 Task: Search for accommodations in Ponce, Puerto Rico, for 2 guests from June 9 to June 17. Set the price range between ₹7000 and ₹12000, select 1 bedroom, 2 beds, and 1 bathroom. Choose 'House' and 'Flat' as property types, enable 'Self check-in', and select 'English' as the host language.
Action: Mouse pressed left at (418, 84)
Screenshot: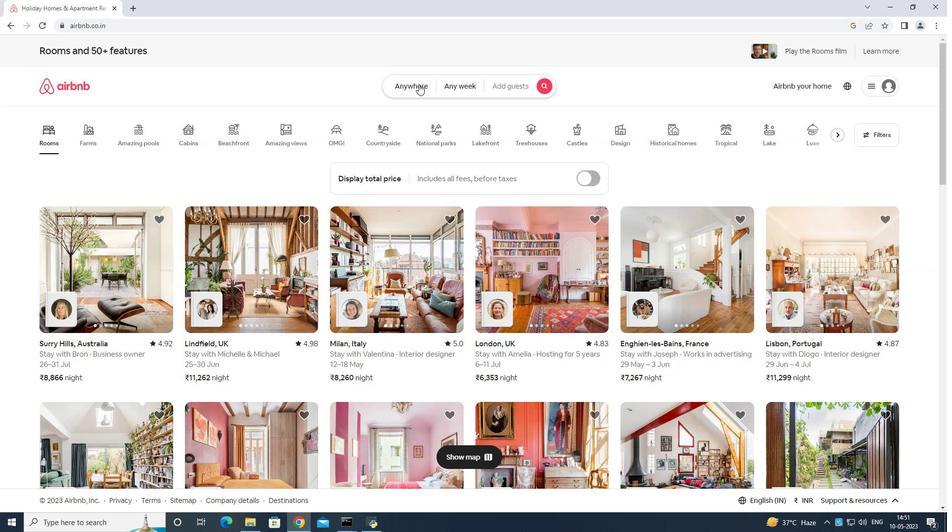 
Action: Mouse moved to (386, 122)
Screenshot: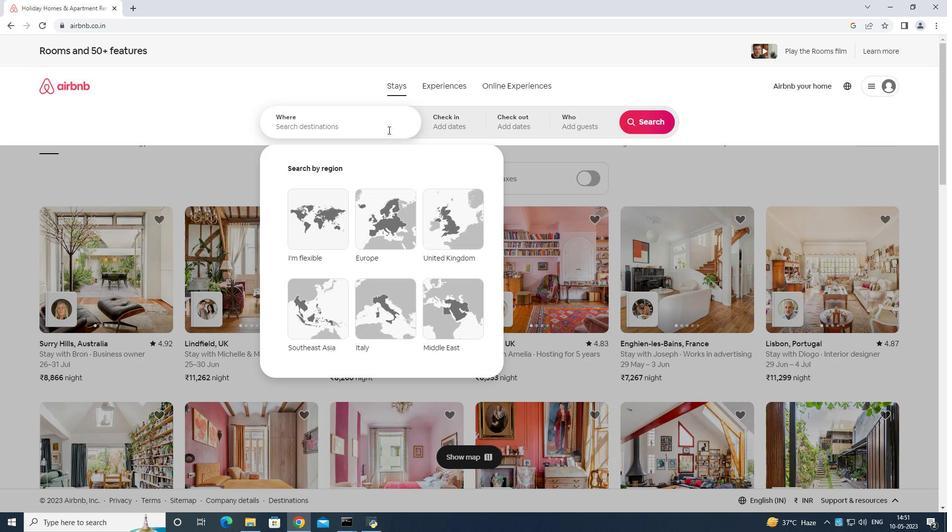 
Action: Mouse pressed left at (386, 122)
Screenshot: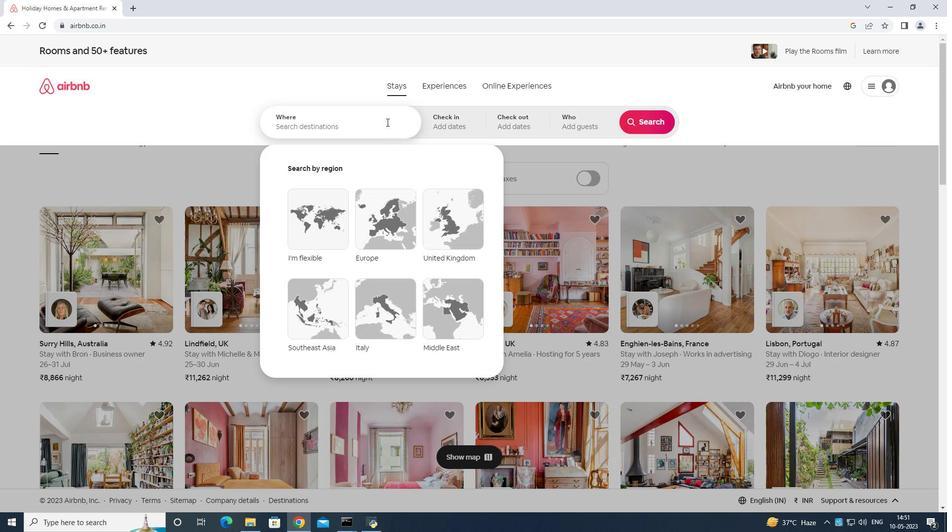 
Action: Mouse moved to (383, 115)
Screenshot: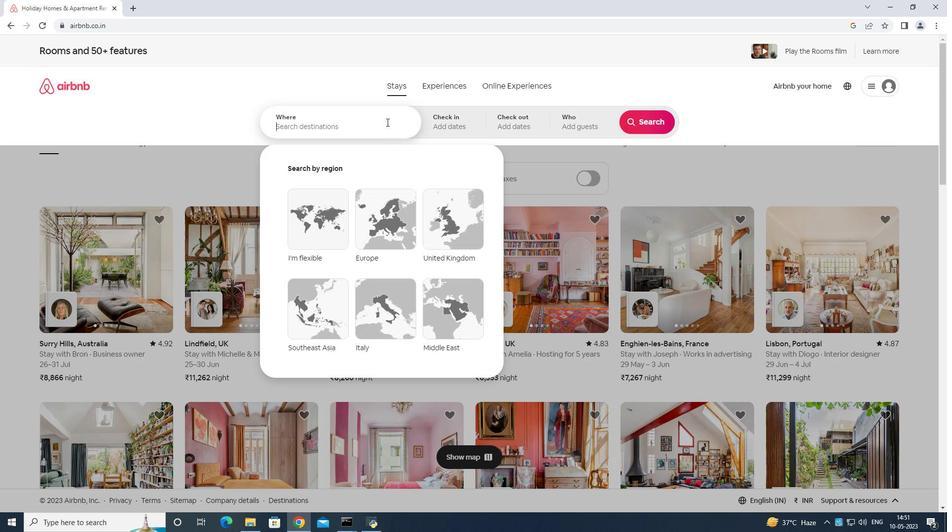 
Action: Key pressed <Key.shift>c<Key.backspace>ponce<Key.space>puerto<Key.space>rico<Key.enter>
Screenshot: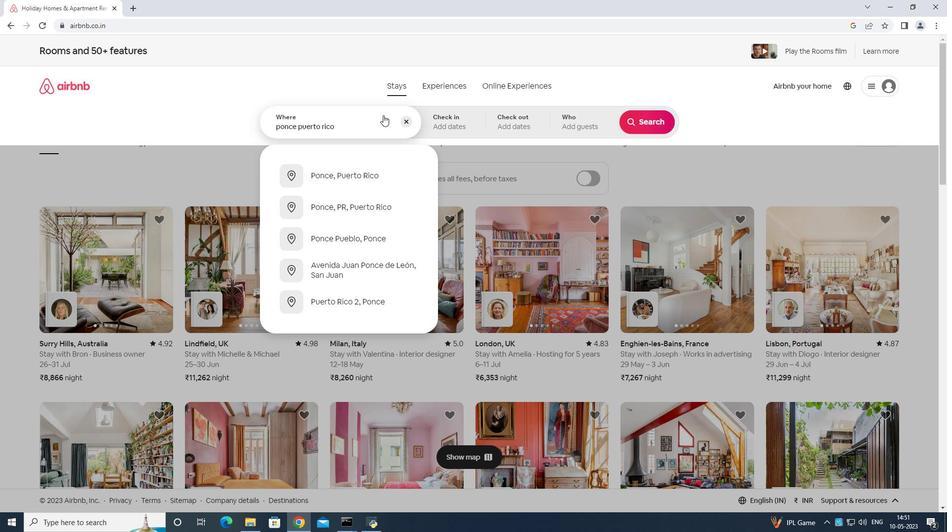 
Action: Mouse moved to (612, 265)
Screenshot: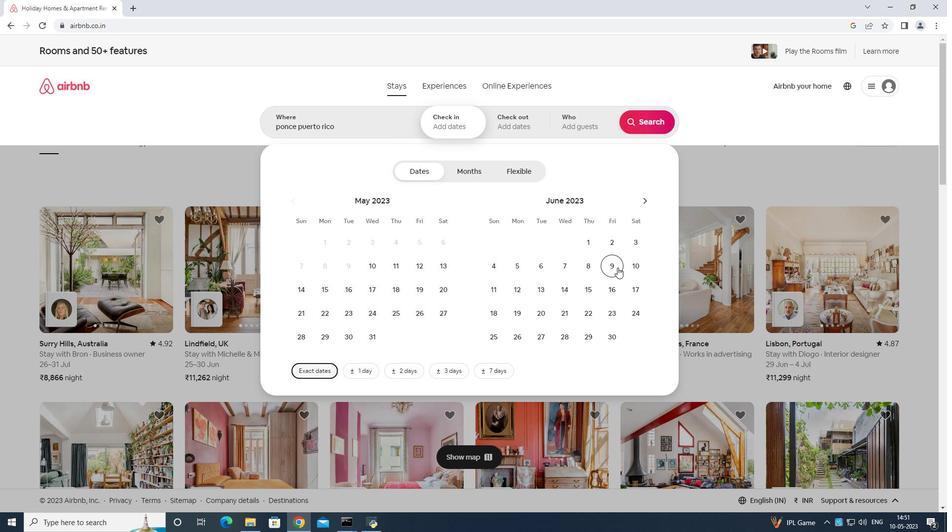 
Action: Mouse pressed left at (612, 265)
Screenshot: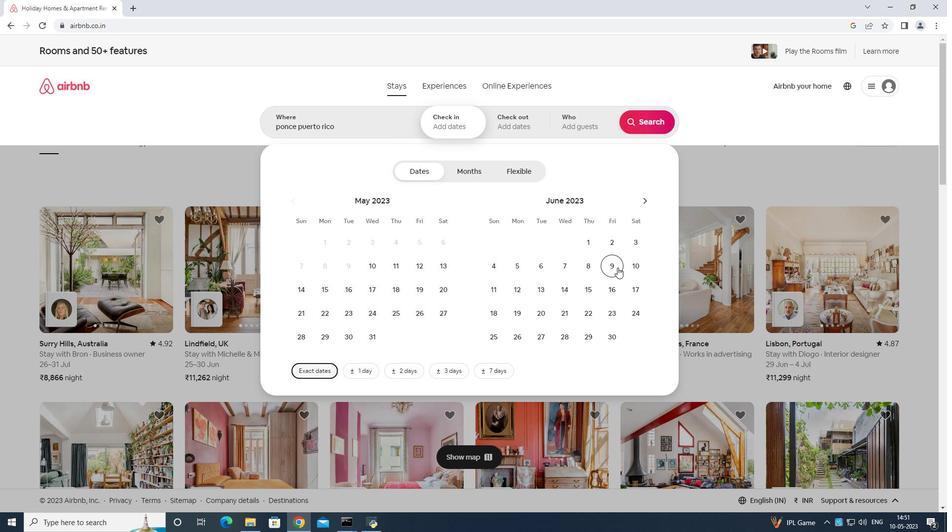 
Action: Mouse moved to (633, 282)
Screenshot: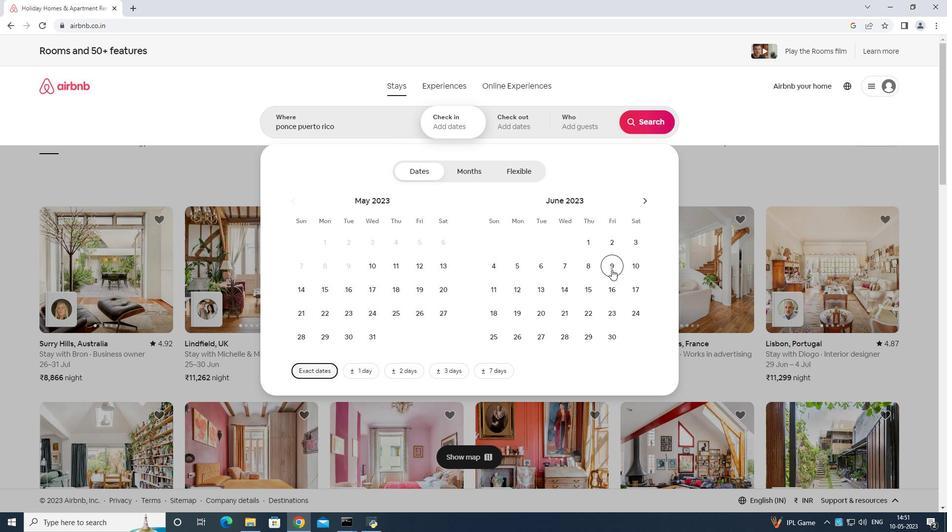 
Action: Mouse pressed left at (633, 282)
Screenshot: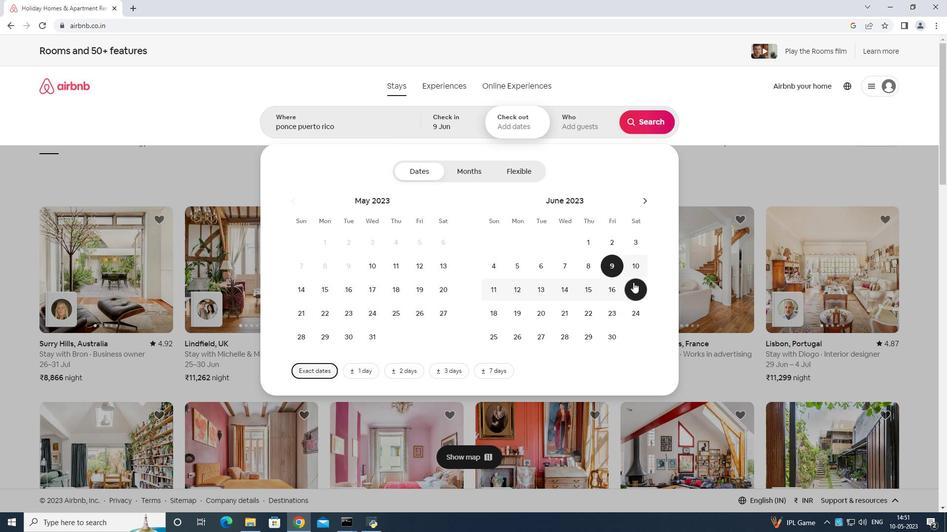 
Action: Mouse moved to (581, 122)
Screenshot: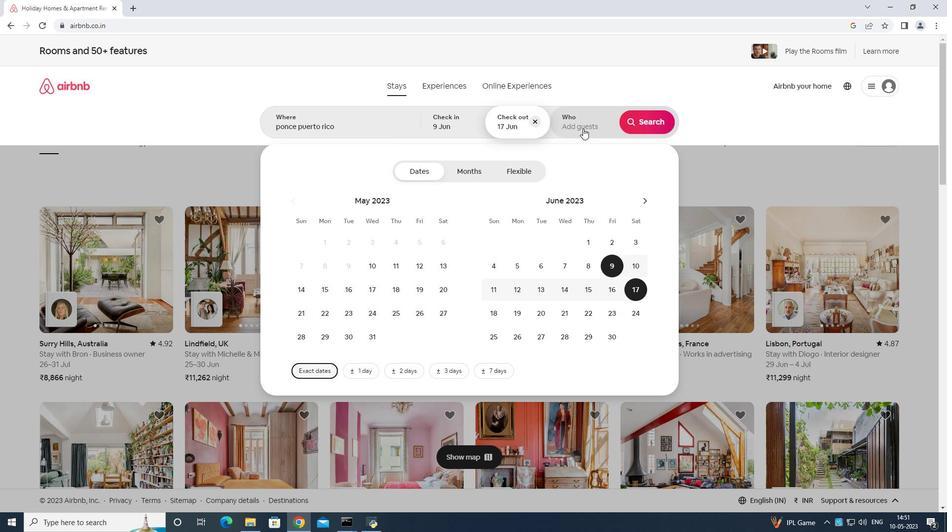 
Action: Mouse pressed left at (581, 122)
Screenshot: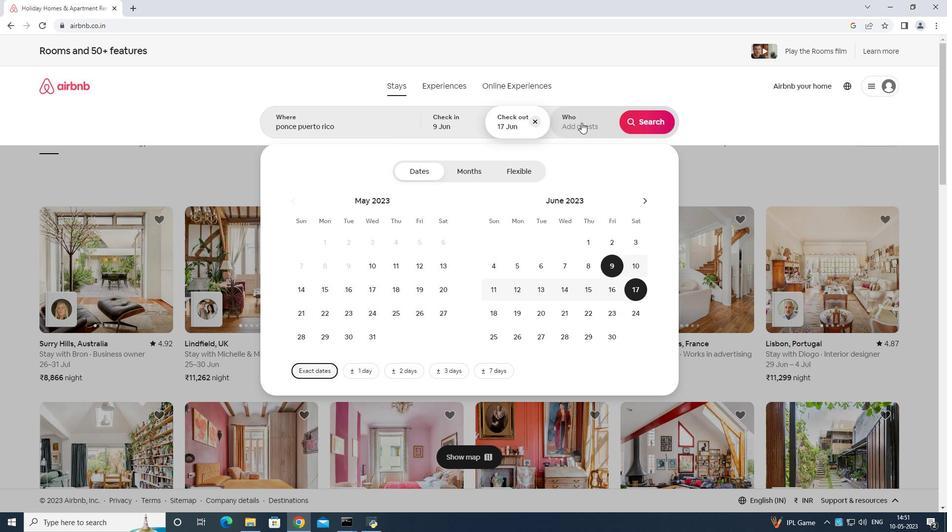 
Action: Mouse moved to (647, 175)
Screenshot: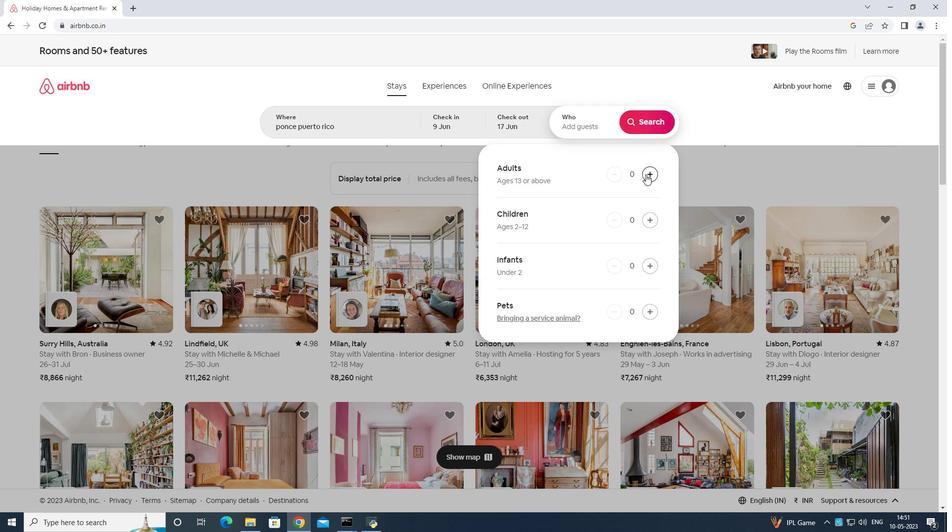 
Action: Mouse pressed left at (647, 175)
Screenshot: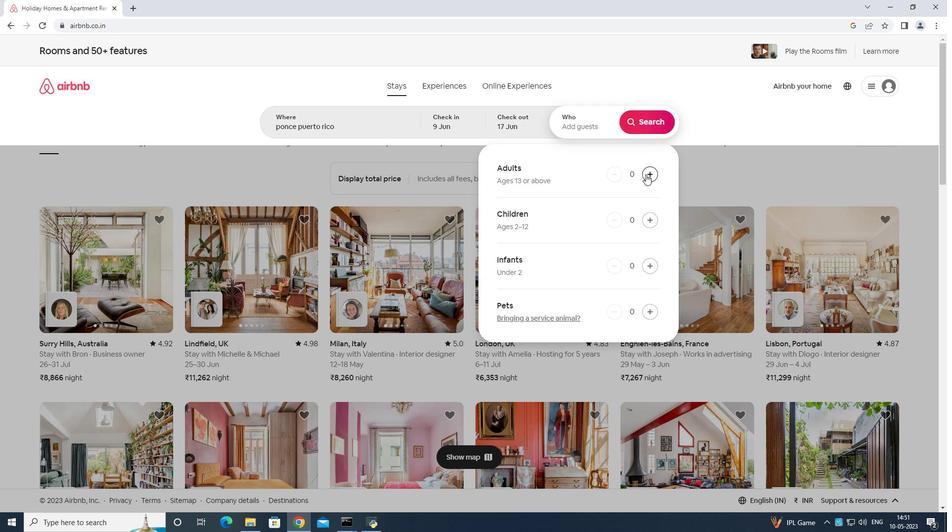 
Action: Mouse moved to (648, 175)
Screenshot: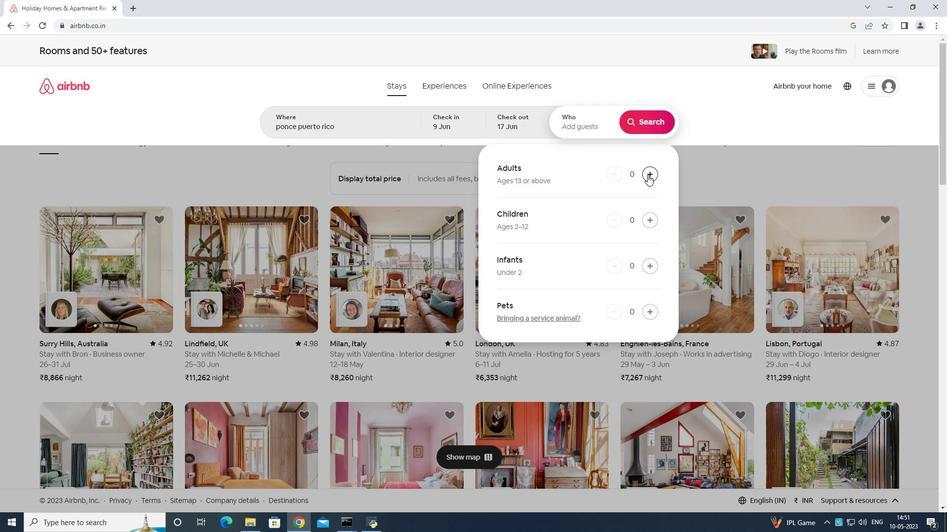 
Action: Mouse pressed left at (648, 175)
Screenshot: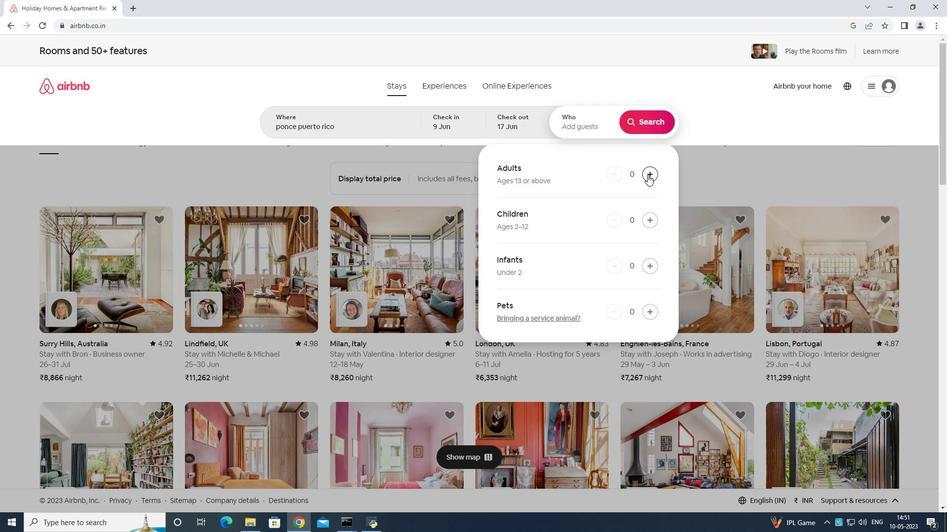 
Action: Mouse moved to (639, 117)
Screenshot: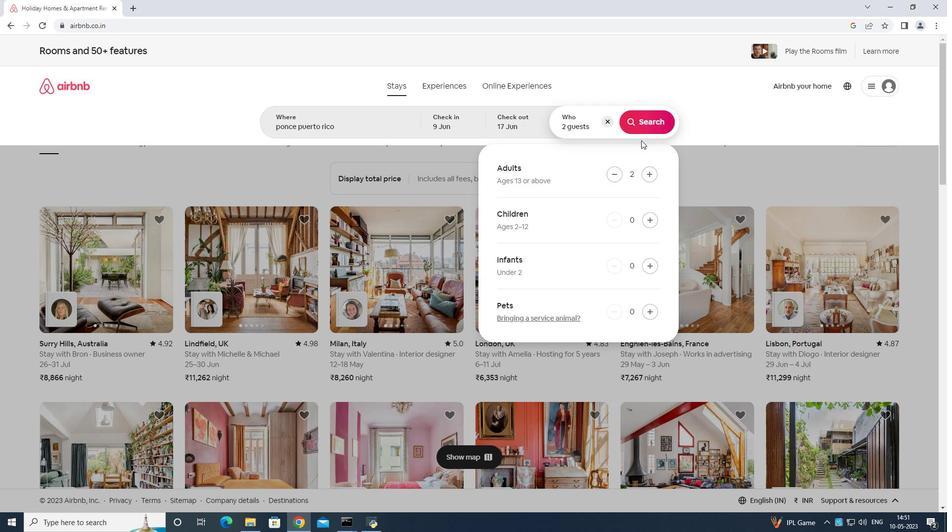 
Action: Mouse pressed left at (639, 117)
Screenshot: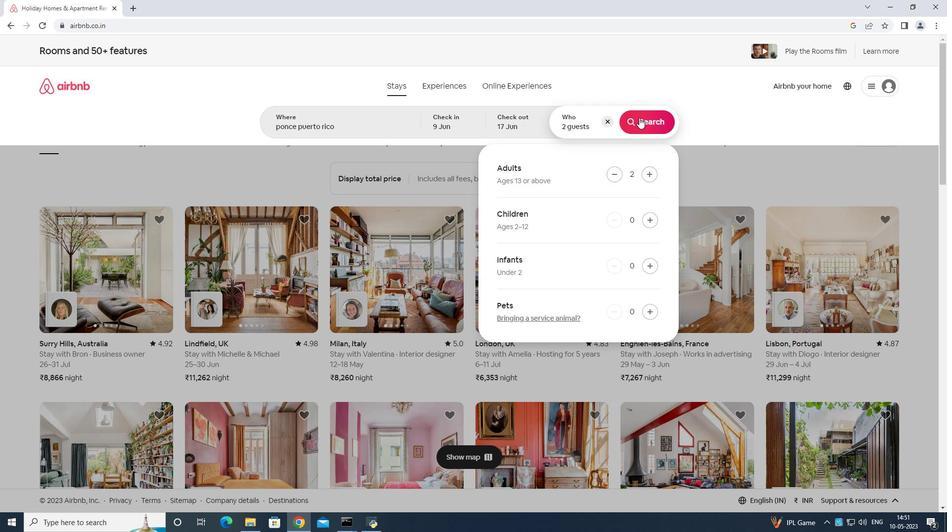 
Action: Mouse moved to (905, 89)
Screenshot: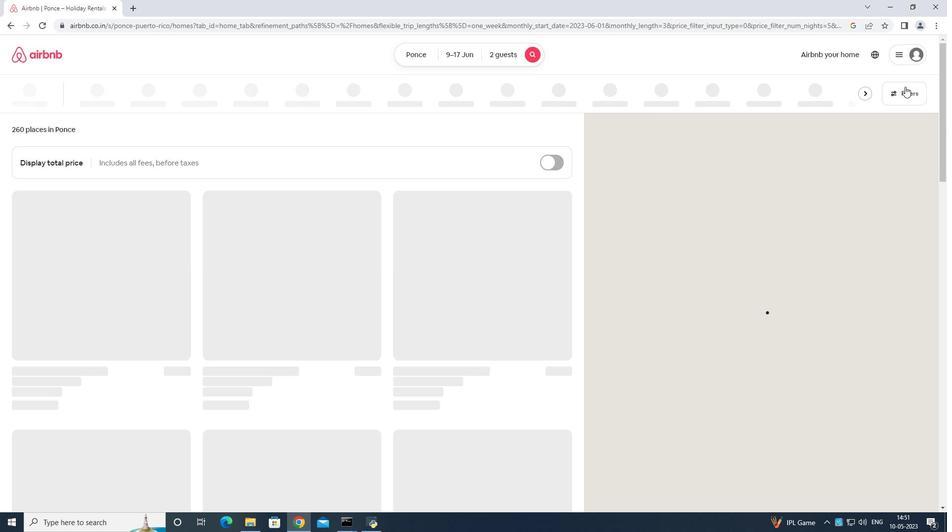 
Action: Mouse pressed left at (905, 89)
Screenshot: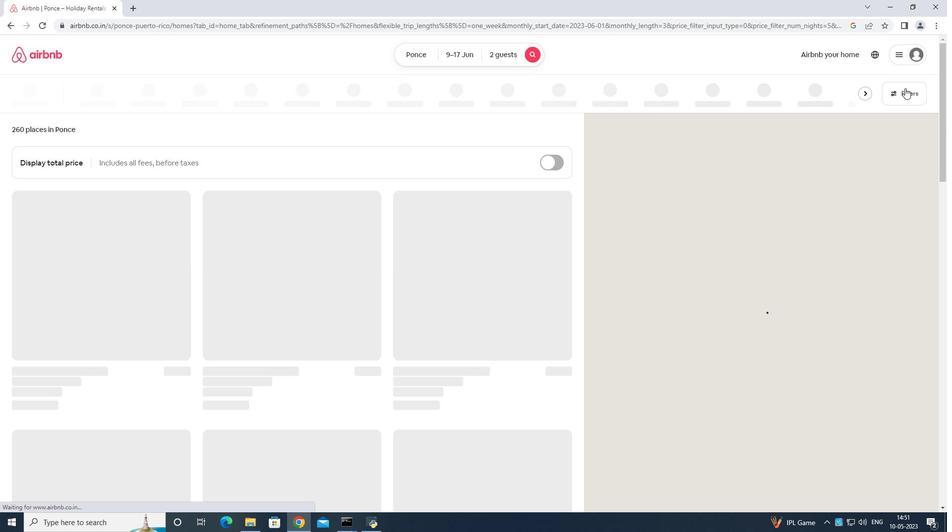 
Action: Mouse moved to (398, 335)
Screenshot: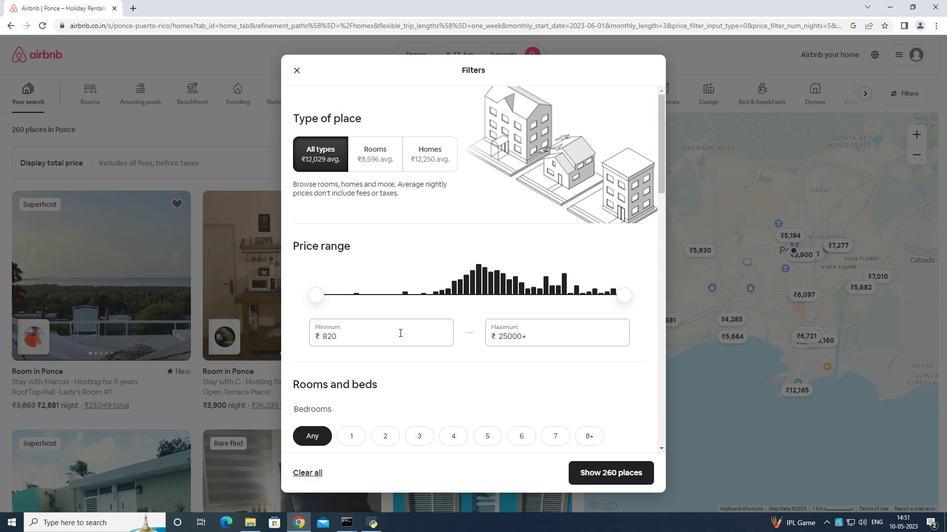 
Action: Mouse pressed left at (398, 335)
Screenshot: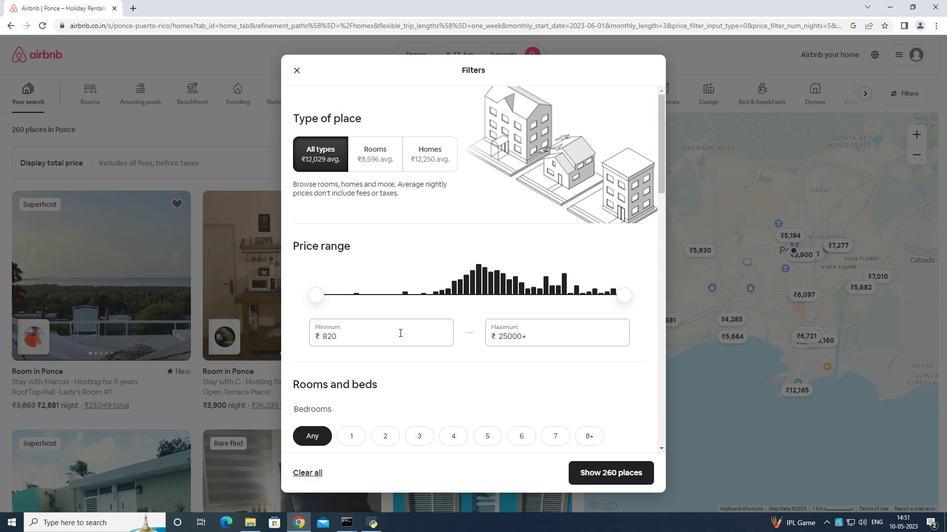 
Action: Mouse moved to (404, 328)
Screenshot: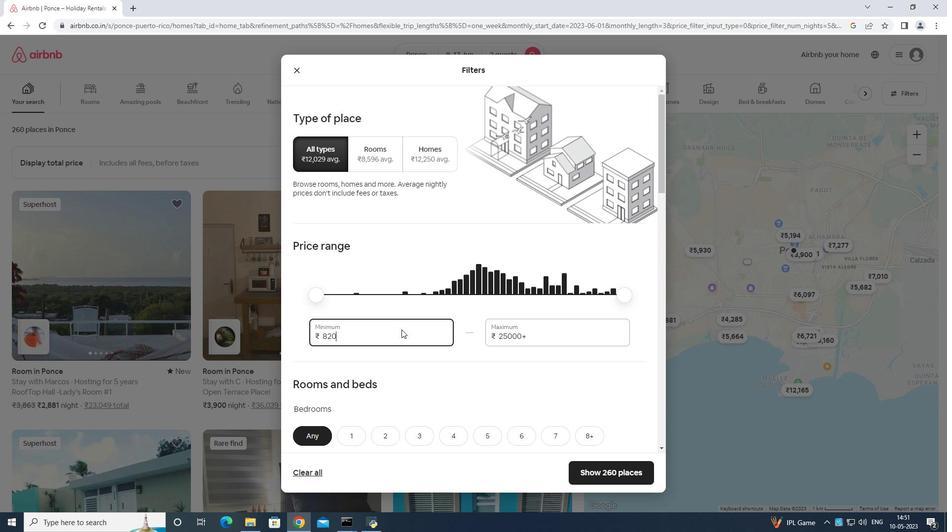 
Action: Key pressed <Key.backspace>
Screenshot: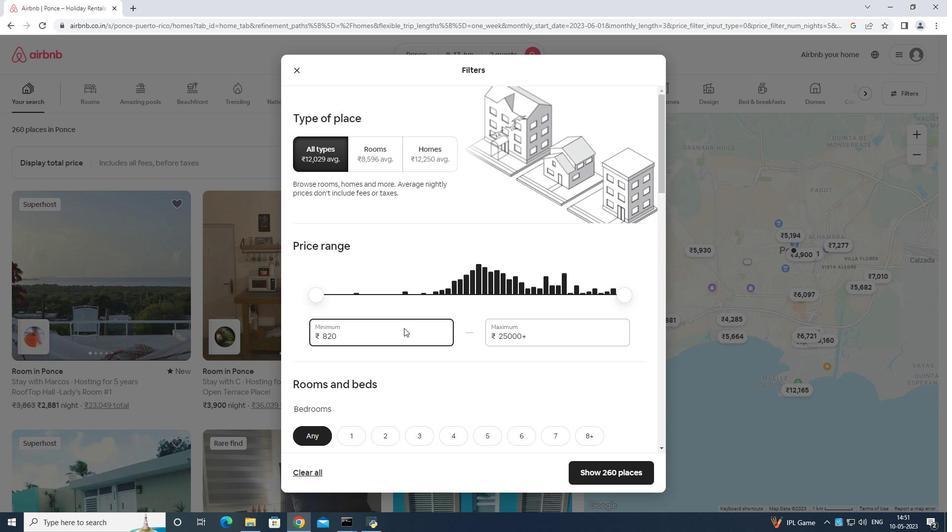 
Action: Mouse moved to (409, 322)
Screenshot: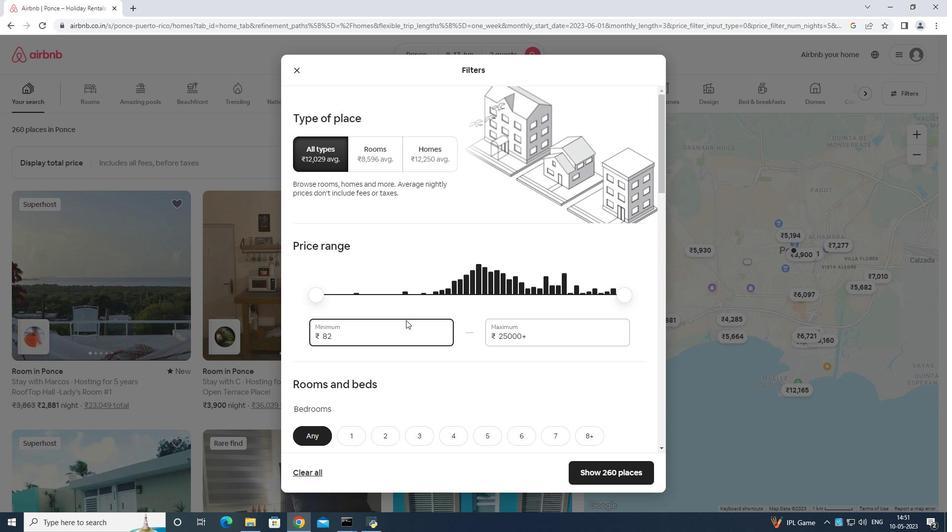 
Action: Key pressed <Key.backspace><Key.backspace><Key.backspace><Key.backspace><Key.backspace><Key.backspace>7000
Screenshot: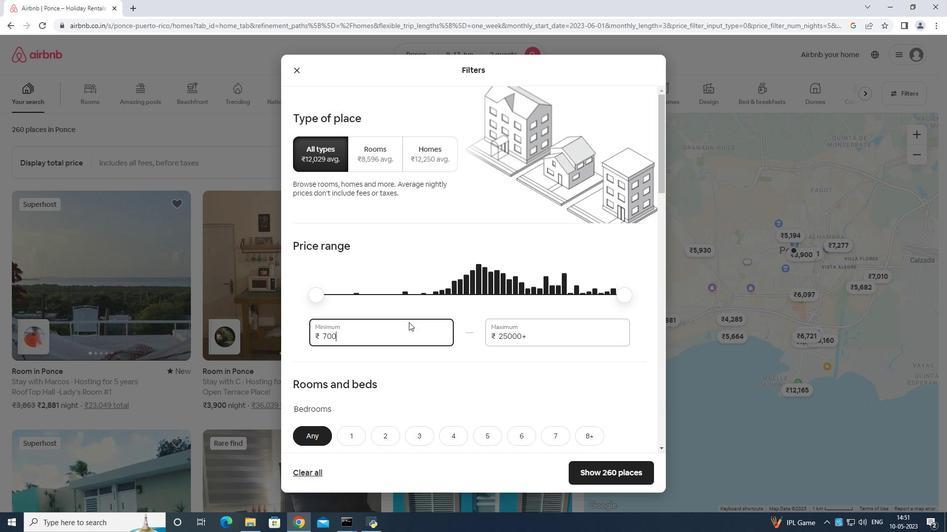 
Action: Mouse moved to (536, 341)
Screenshot: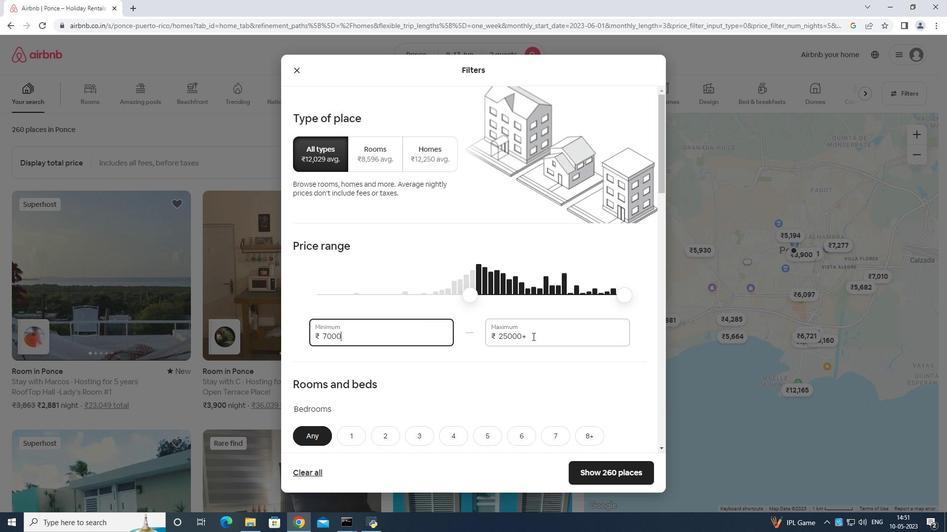 
Action: Mouse pressed left at (536, 341)
Screenshot: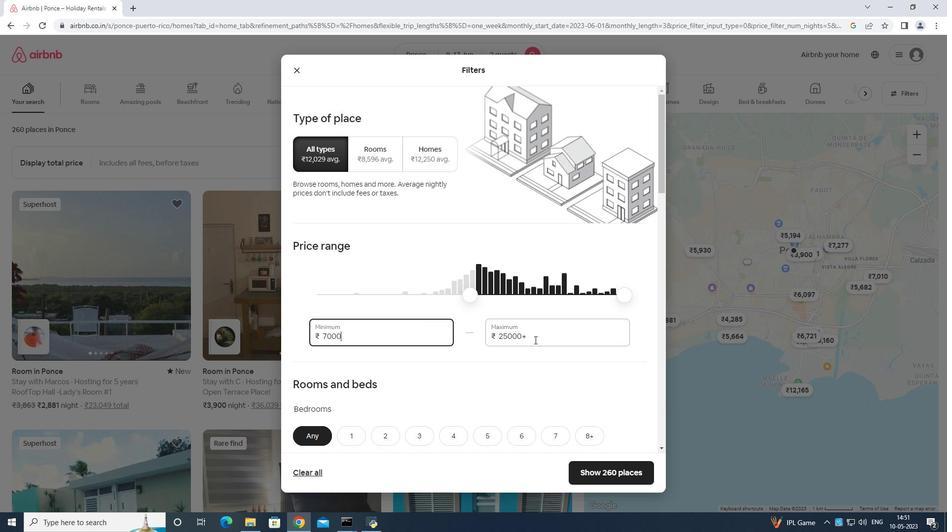 
Action: Mouse moved to (523, 323)
Screenshot: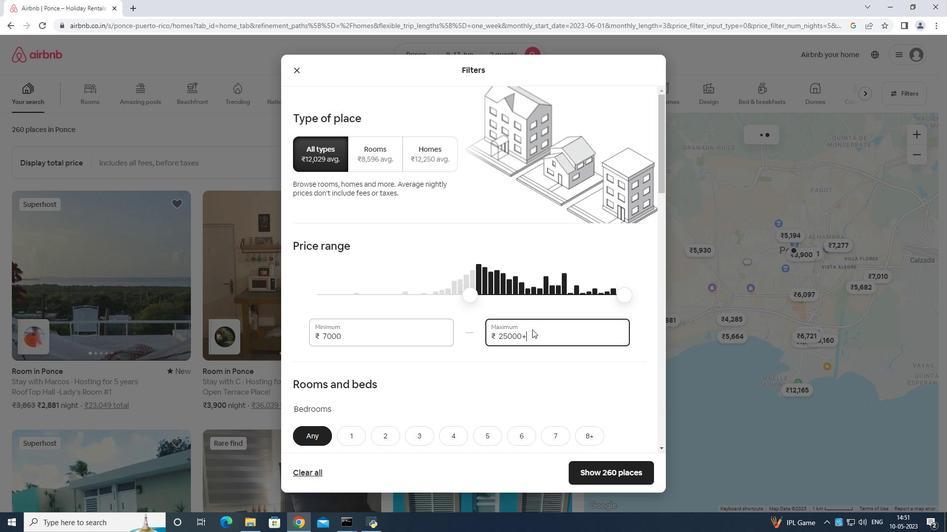 
Action: Key pressed <Key.backspace>
Screenshot: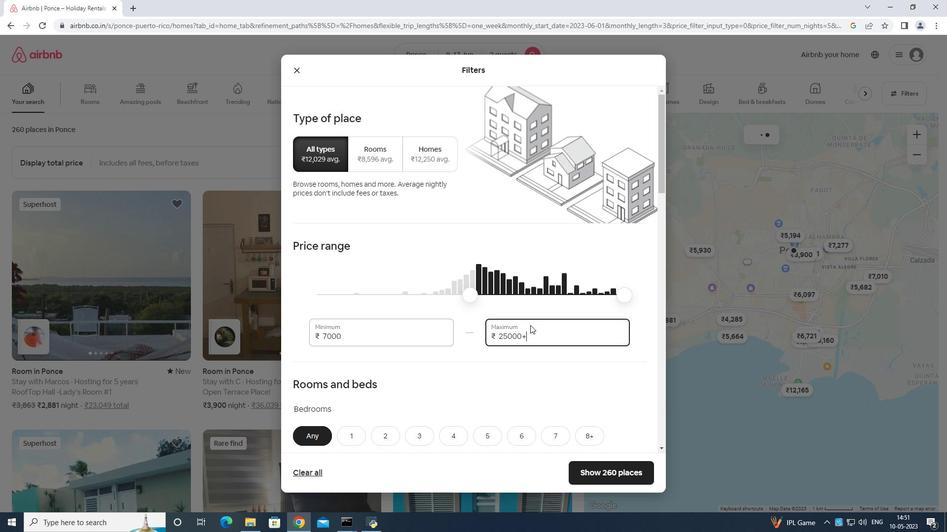 
Action: Mouse moved to (521, 321)
Screenshot: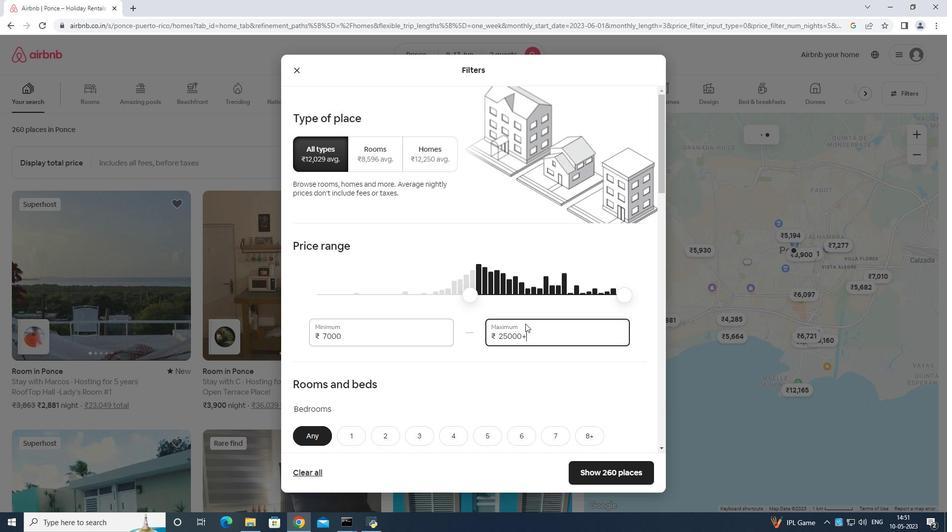 
Action: Key pressed <Key.backspace><Key.backspace><Key.backspace><Key.backspace><Key.backspace><Key.backspace><Key.backspace><Key.backspace><Key.backspace><Key.backspace><Key.backspace><Key.backspace>12000
Screenshot: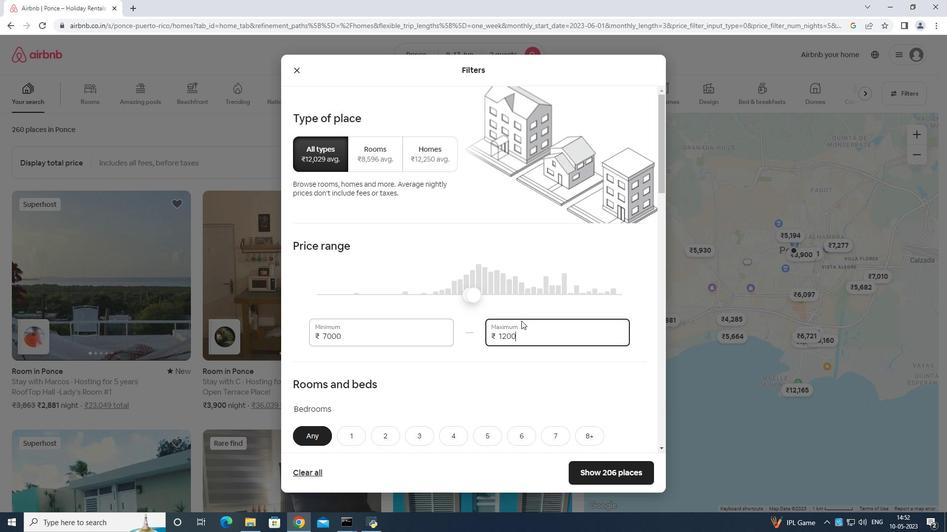 
Action: Mouse moved to (485, 326)
Screenshot: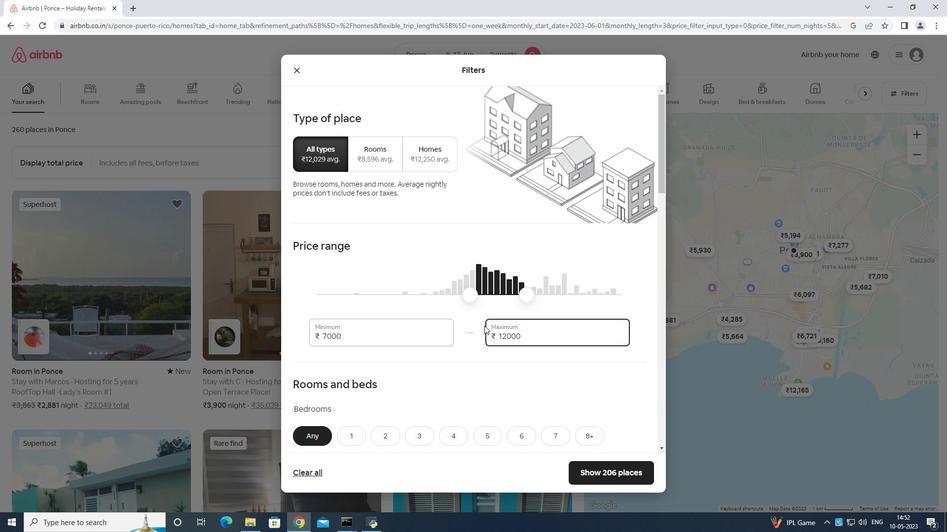 
Action: Mouse scrolled (485, 326) with delta (0, 0)
Screenshot: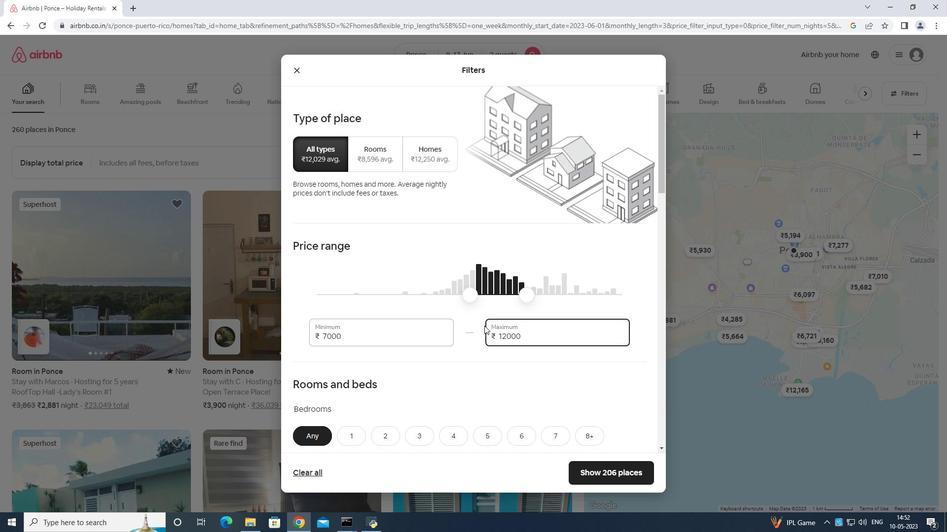 
Action: Mouse moved to (485, 328)
Screenshot: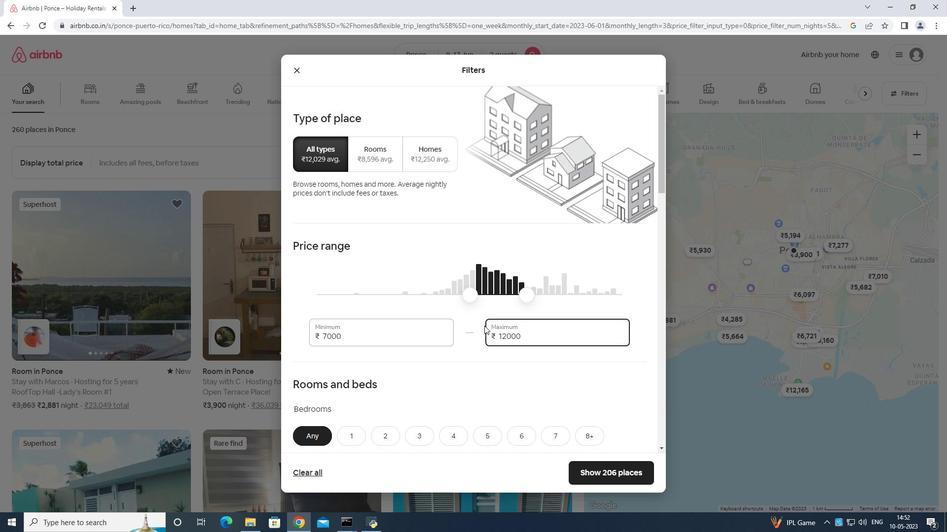 
Action: Mouse scrolled (485, 327) with delta (0, 0)
Screenshot: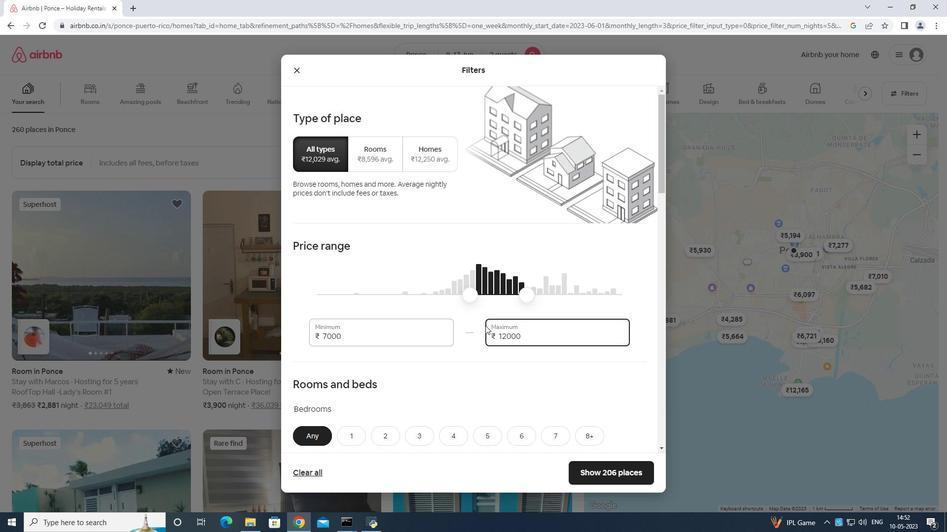 
Action: Mouse moved to (486, 328)
Screenshot: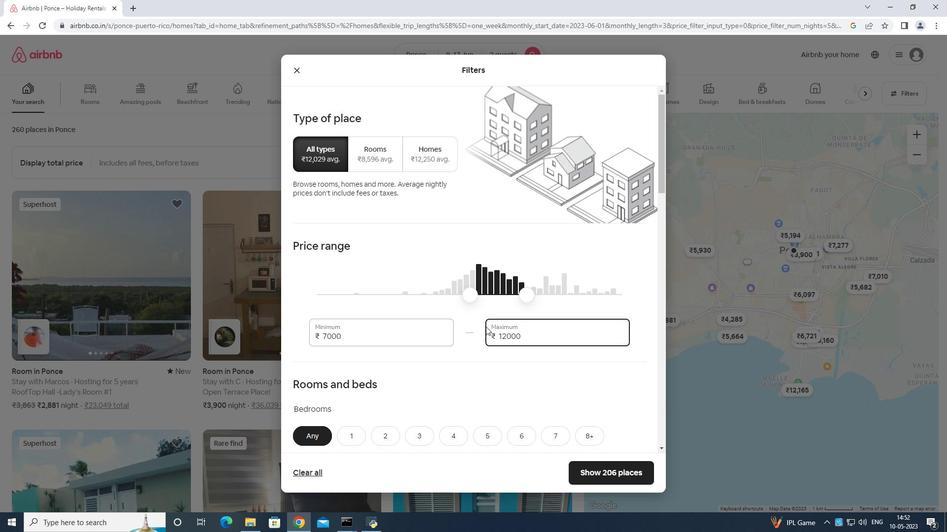 
Action: Mouse scrolled (486, 328) with delta (0, 0)
Screenshot: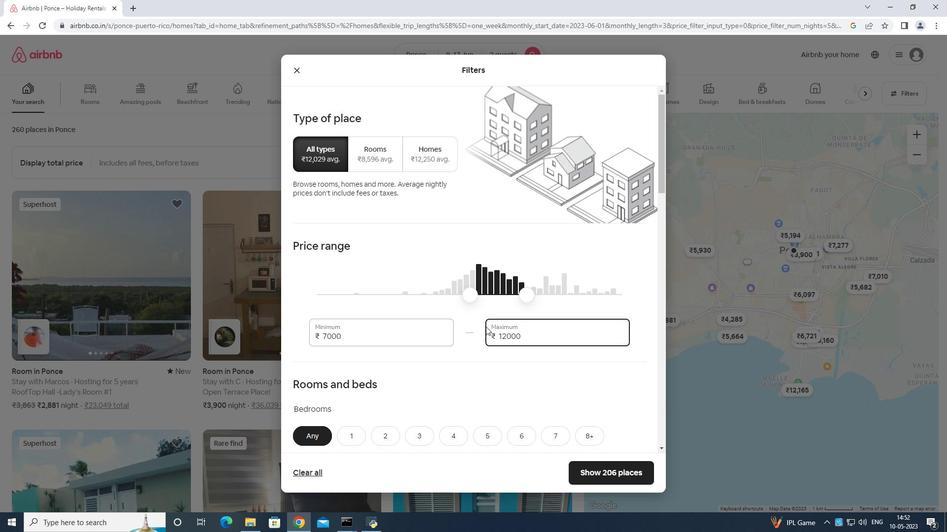 
Action: Mouse moved to (351, 281)
Screenshot: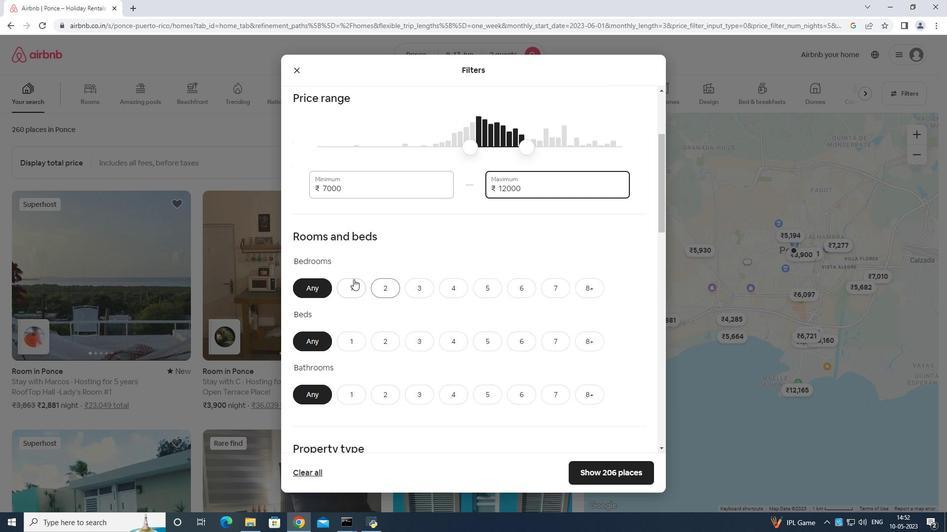 
Action: Mouse pressed left at (351, 281)
Screenshot: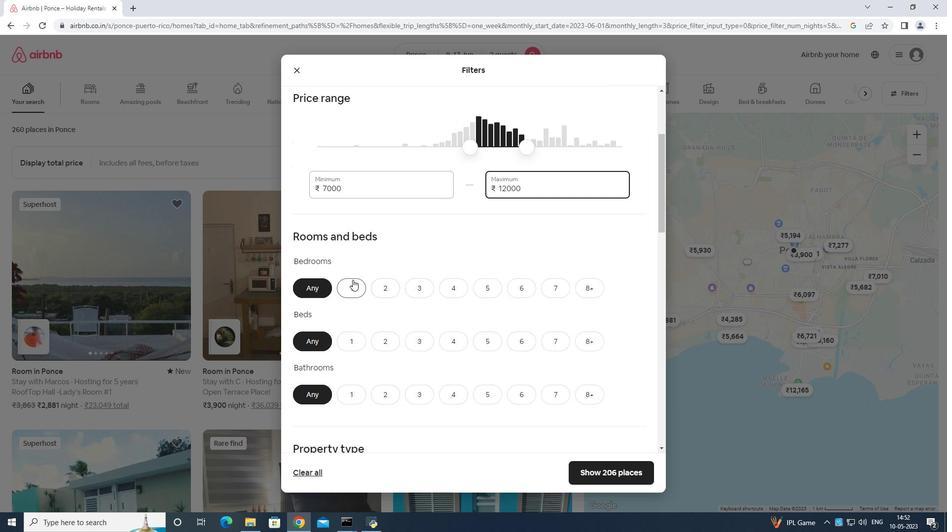
Action: Mouse moved to (392, 340)
Screenshot: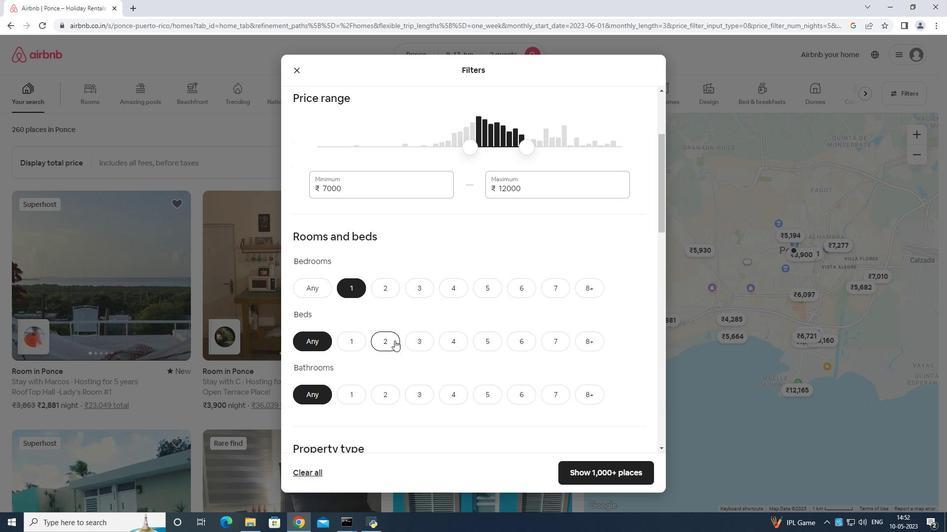 
Action: Mouse pressed left at (392, 340)
Screenshot: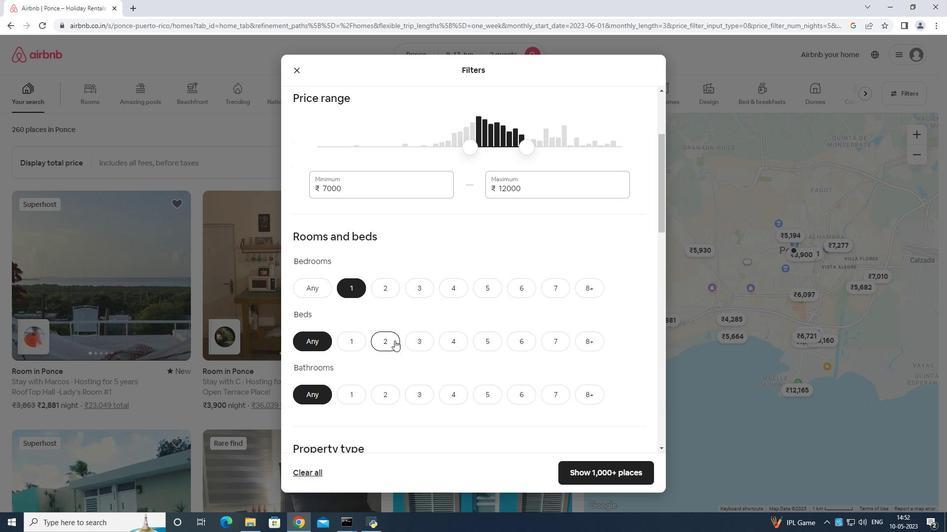 
Action: Mouse moved to (350, 392)
Screenshot: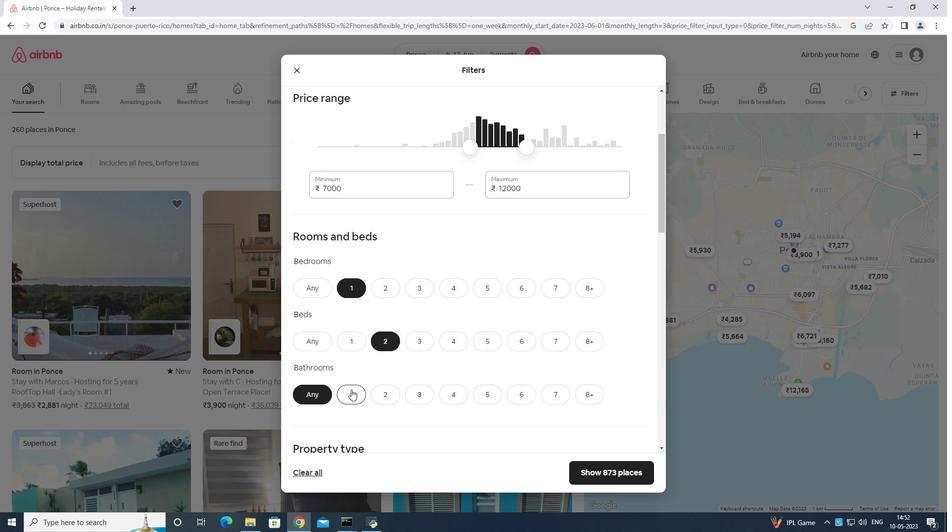 
Action: Mouse pressed left at (350, 392)
Screenshot: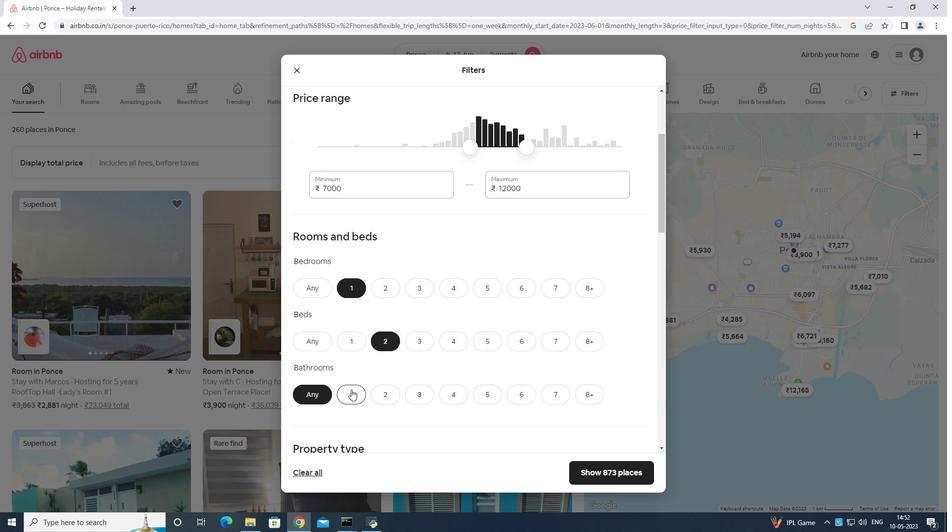 
Action: Mouse moved to (369, 385)
Screenshot: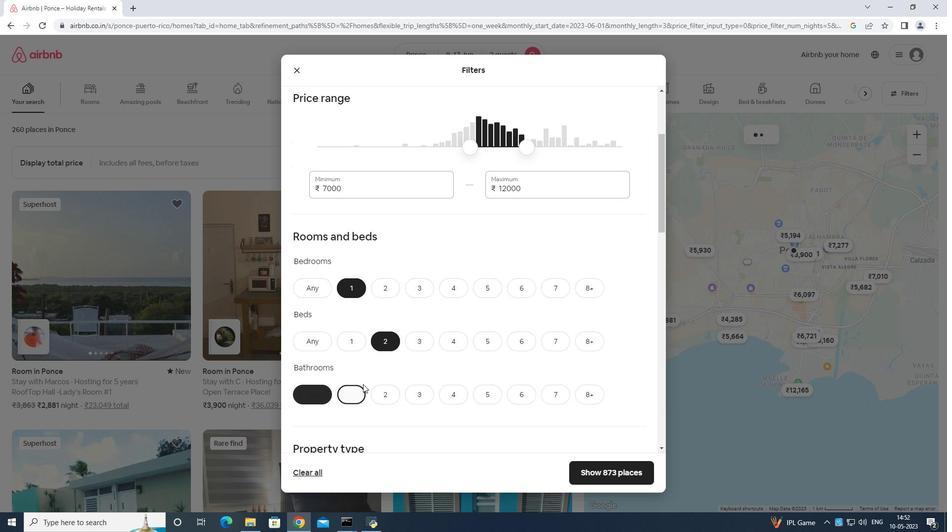 
Action: Mouse scrolled (367, 385) with delta (0, 0)
Screenshot: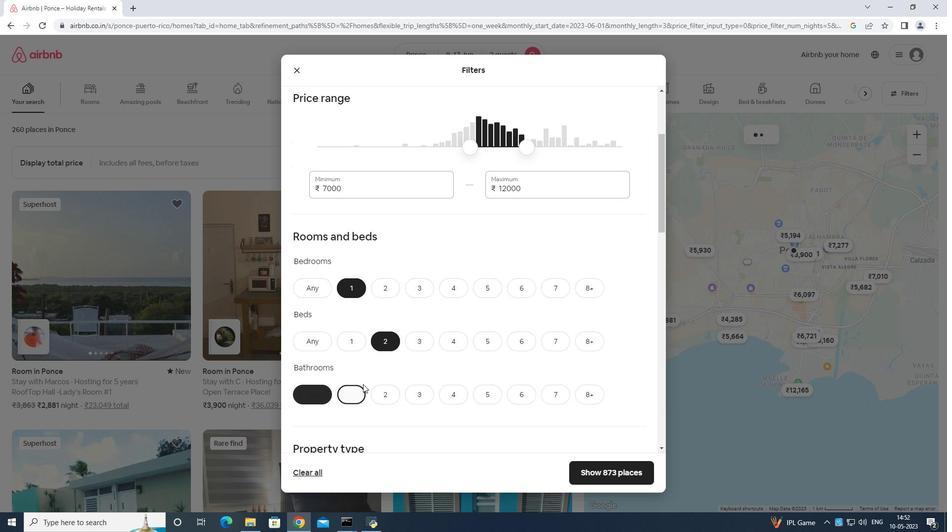 
Action: Mouse moved to (371, 387)
Screenshot: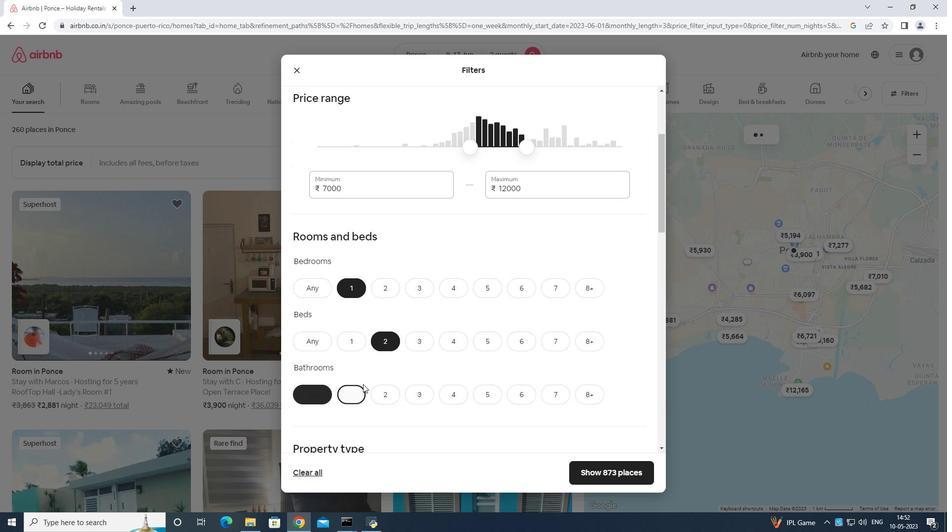 
Action: Mouse scrolled (371, 386) with delta (0, 0)
Screenshot: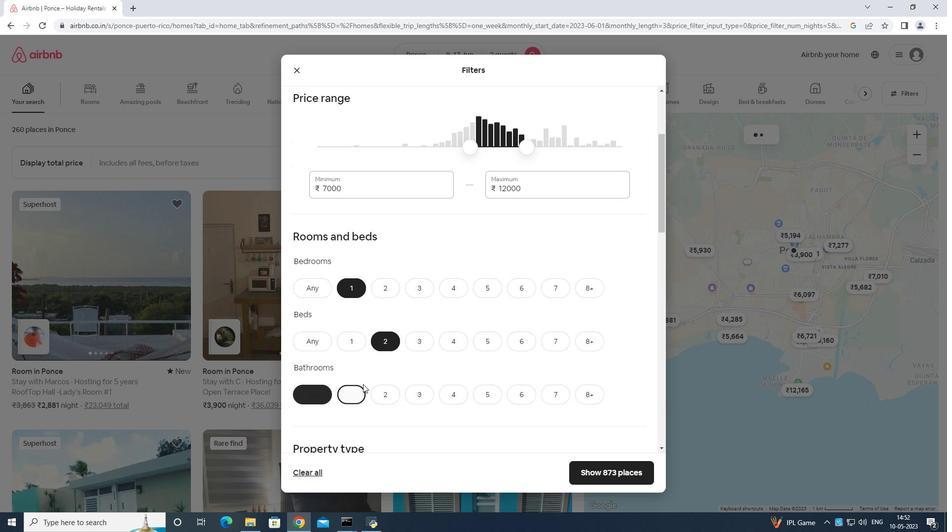 
Action: Mouse moved to (372, 387)
Screenshot: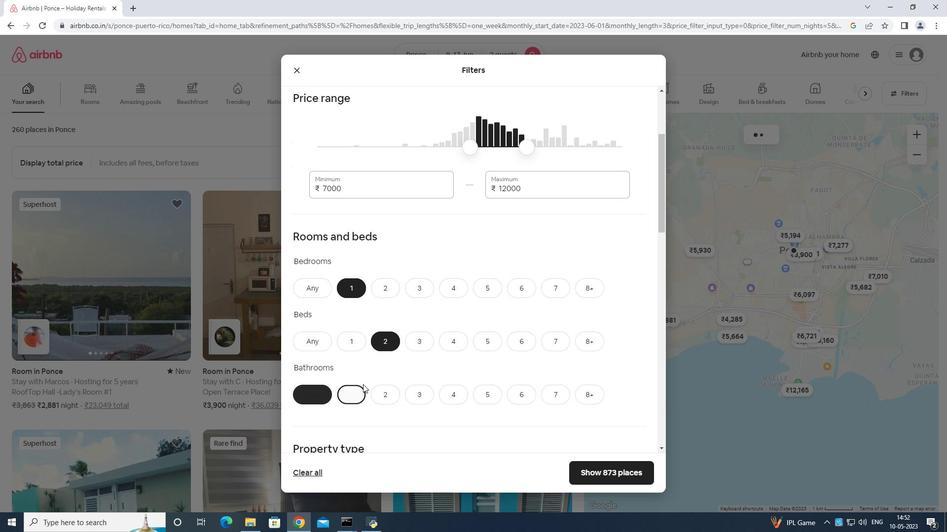 
Action: Mouse scrolled (372, 386) with delta (0, 0)
Screenshot: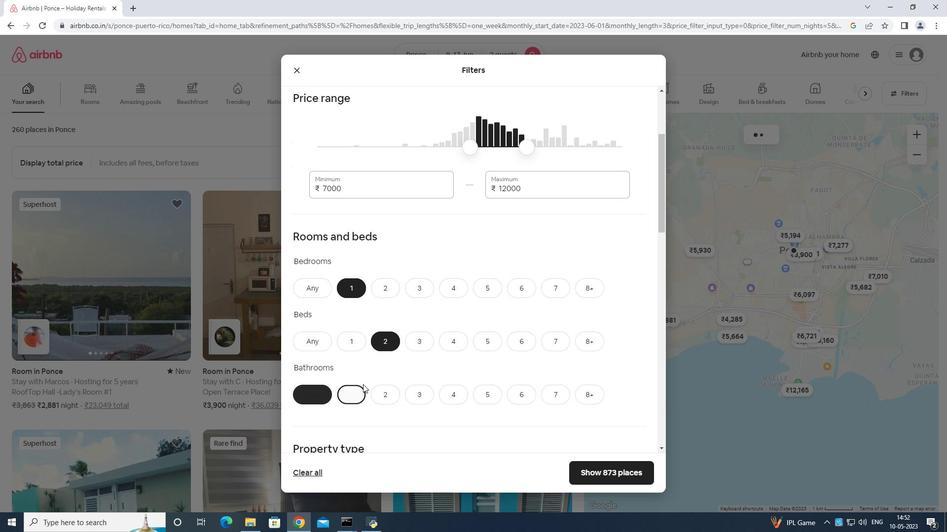 
Action: Mouse moved to (375, 387)
Screenshot: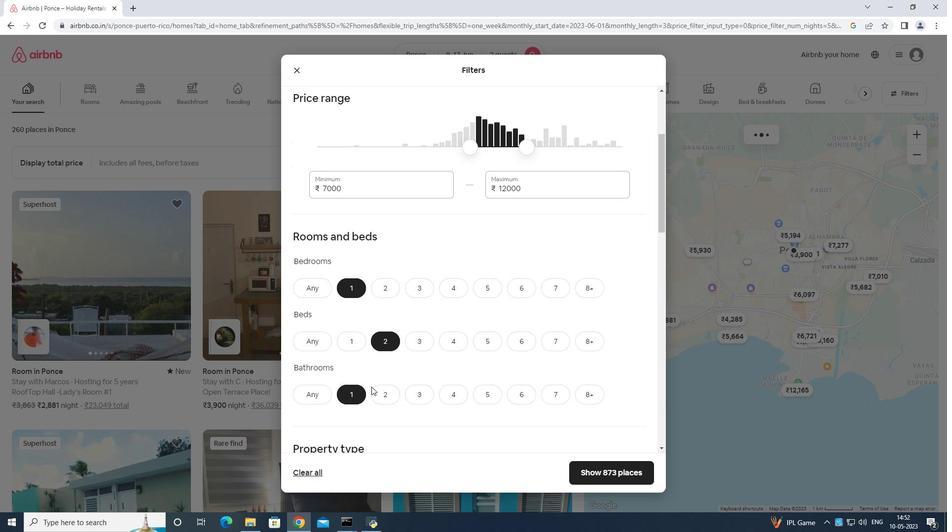 
Action: Mouse scrolled (374, 386) with delta (0, 0)
Screenshot: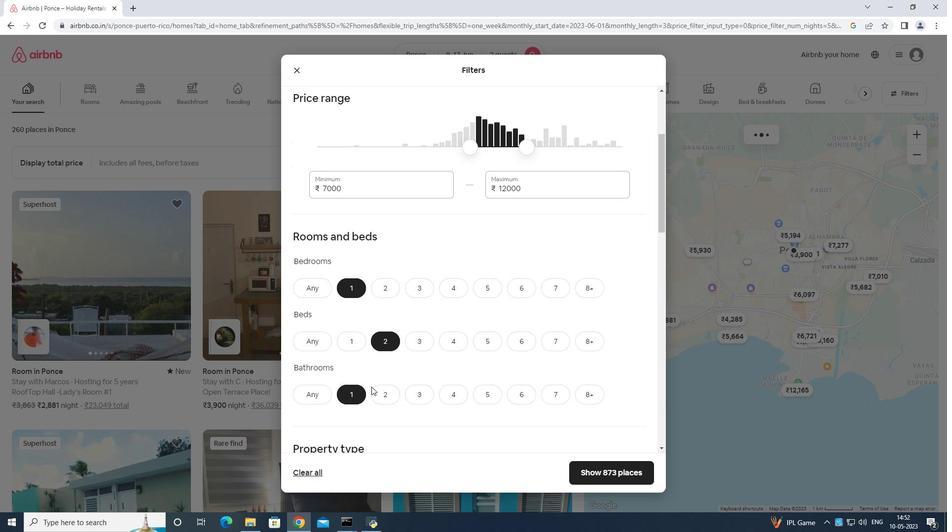 
Action: Mouse moved to (309, 289)
Screenshot: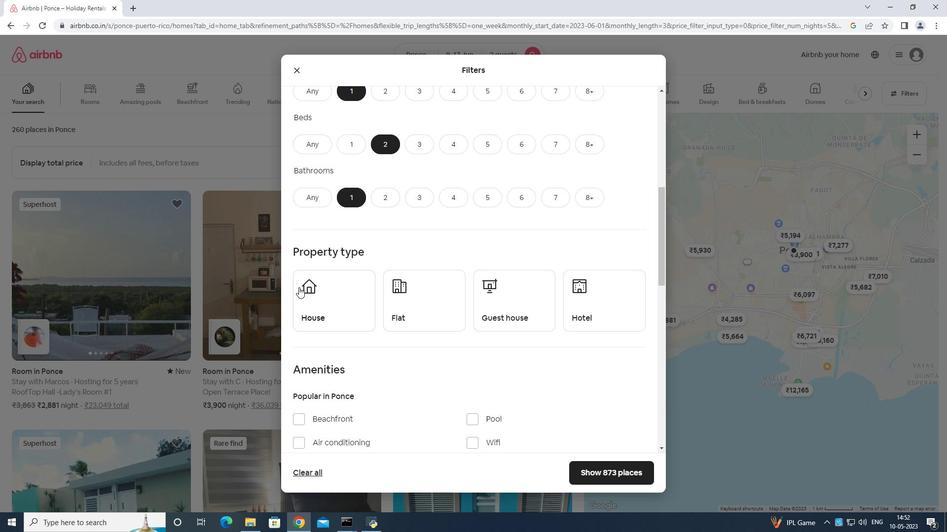 
Action: Mouse pressed left at (309, 289)
Screenshot: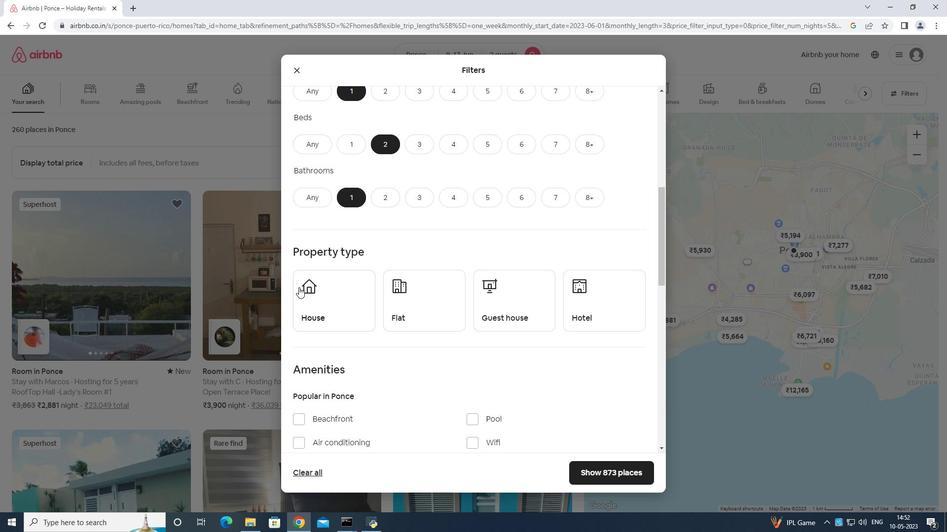 
Action: Mouse moved to (415, 313)
Screenshot: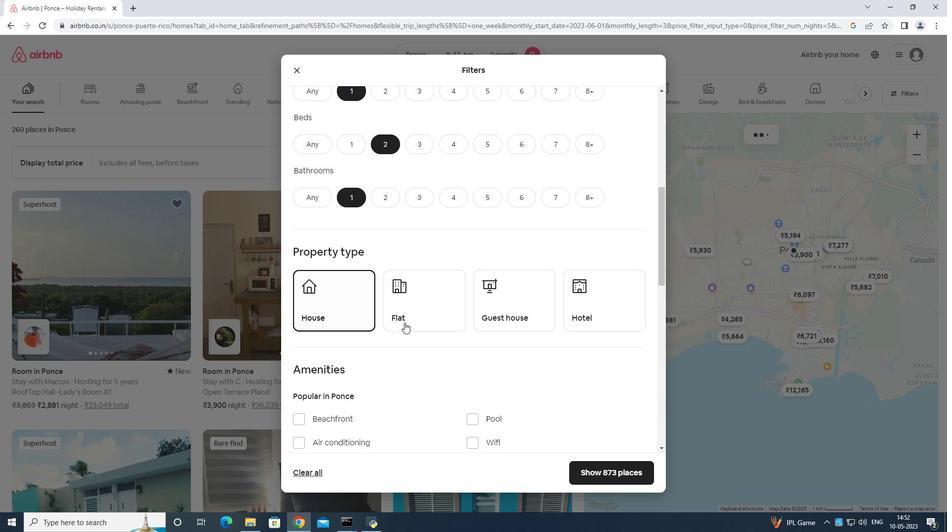 
Action: Mouse pressed left at (415, 313)
Screenshot: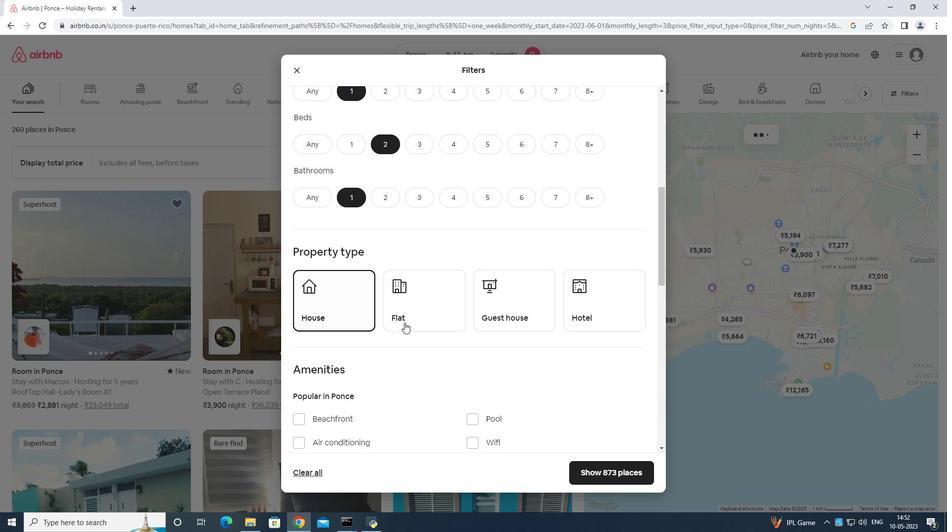 
Action: Mouse moved to (519, 311)
Screenshot: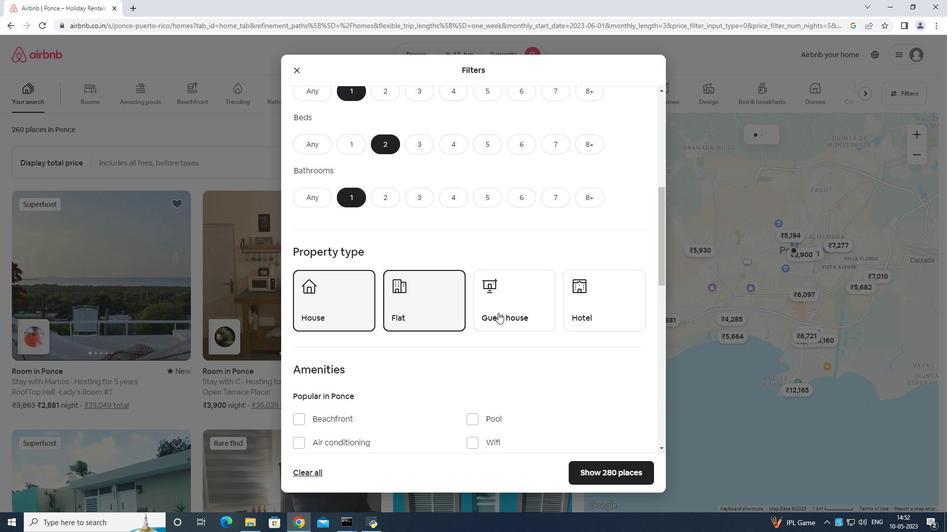 
Action: Mouse pressed left at (519, 311)
Screenshot: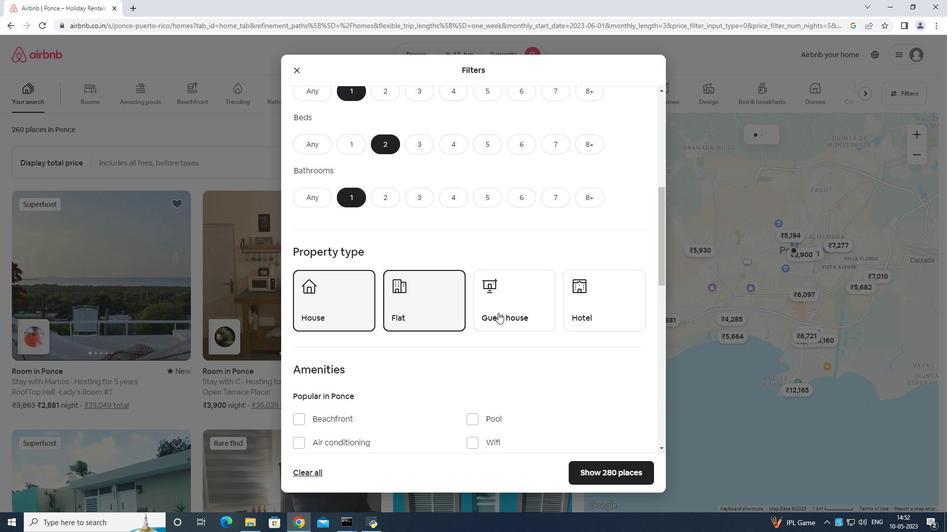 
Action: Mouse moved to (516, 306)
Screenshot: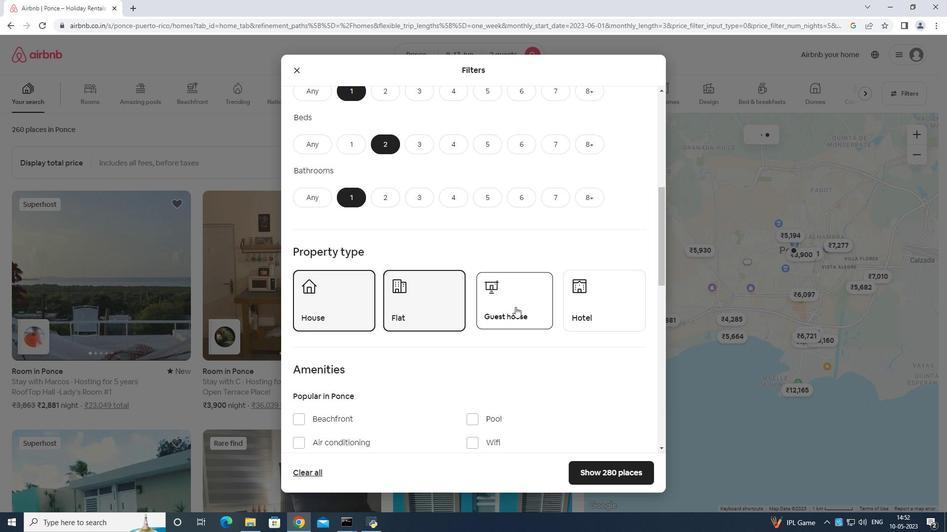 
Action: Mouse scrolled (516, 305) with delta (0, 0)
Screenshot: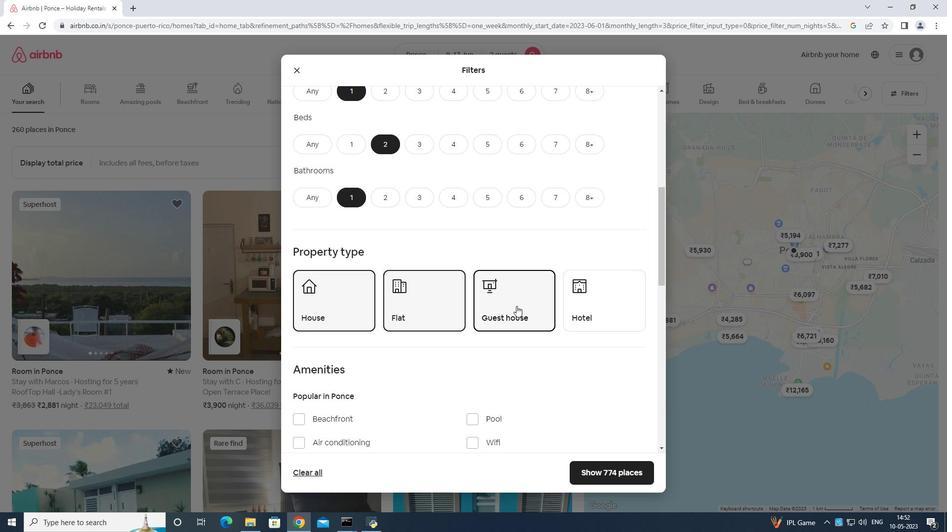 
Action: Mouse scrolled (516, 305) with delta (0, 0)
Screenshot: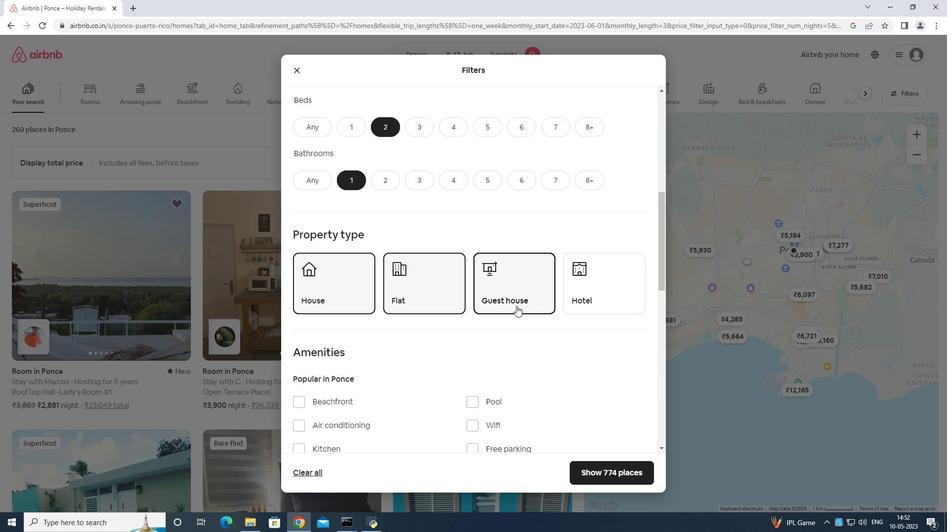 
Action: Mouse scrolled (516, 305) with delta (0, 0)
Screenshot: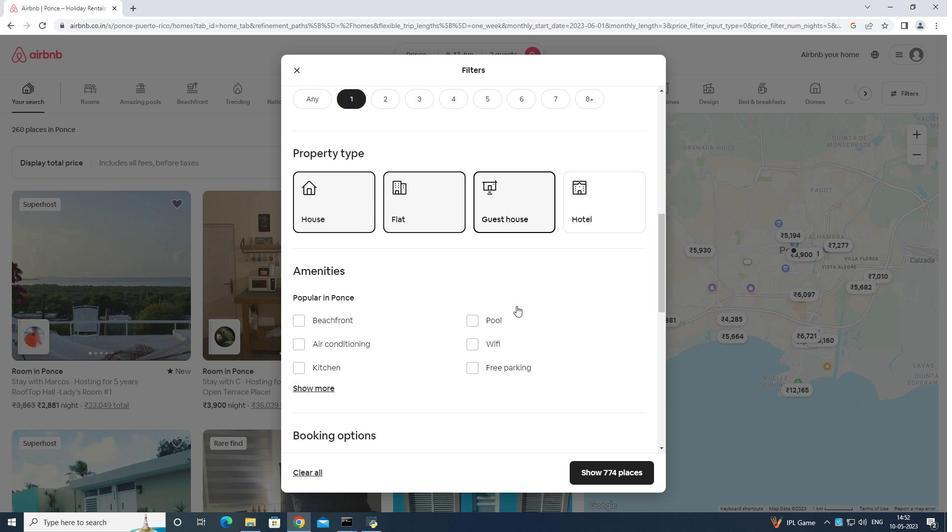 
Action: Mouse scrolled (516, 305) with delta (0, 0)
Screenshot: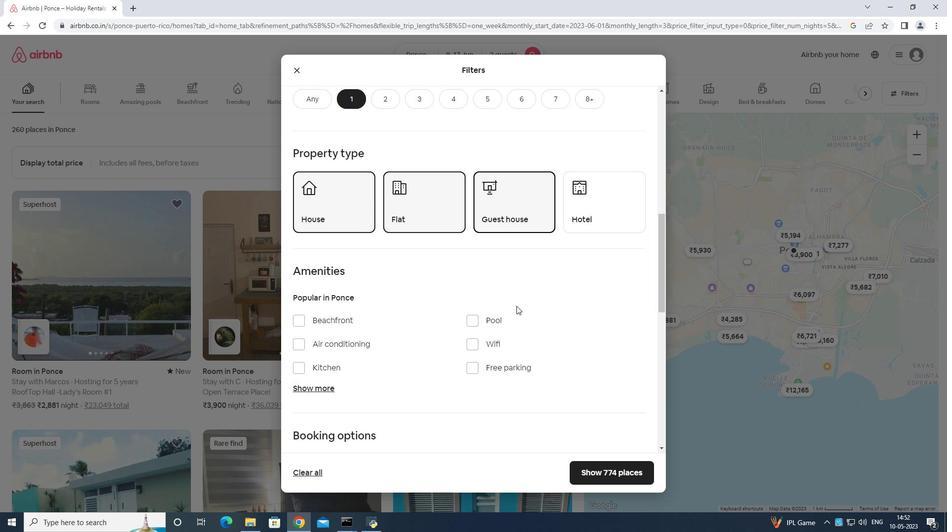 
Action: Mouse moved to (516, 306)
Screenshot: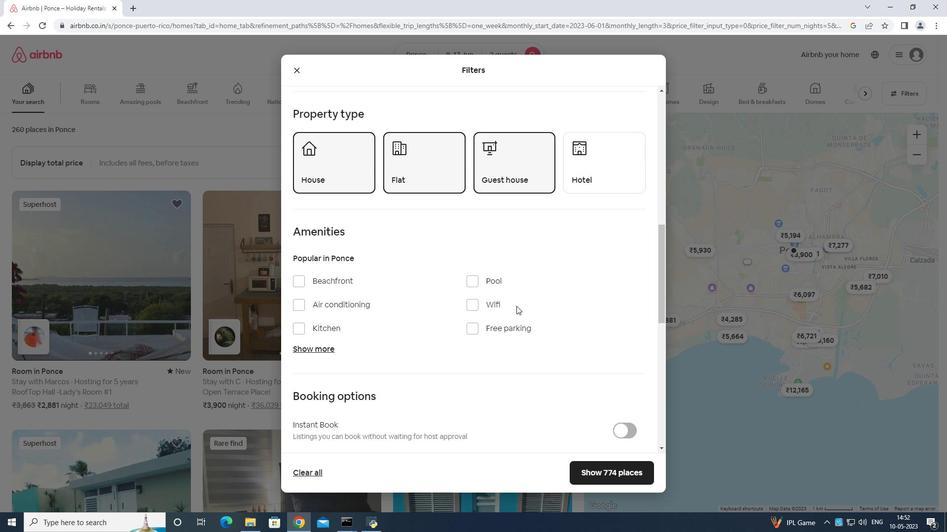 
Action: Mouse scrolled (516, 305) with delta (0, 0)
Screenshot: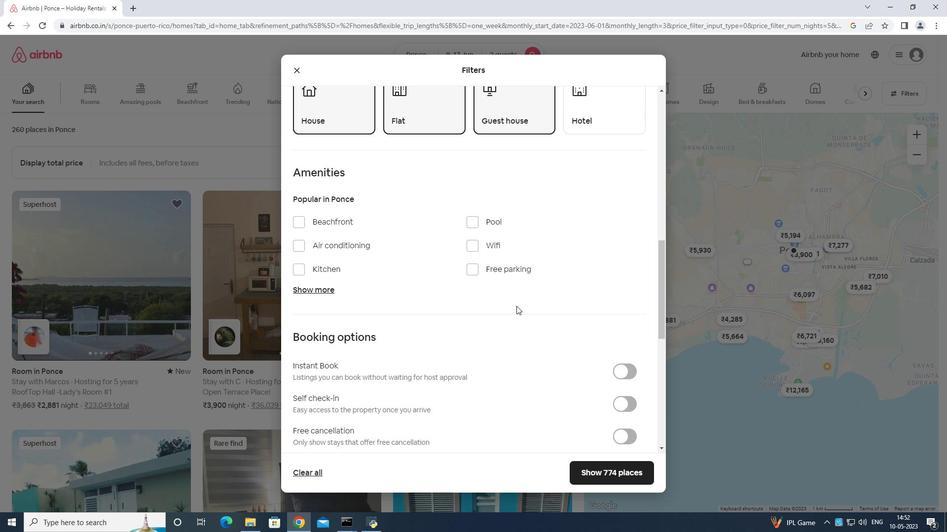 
Action: Mouse moved to (630, 358)
Screenshot: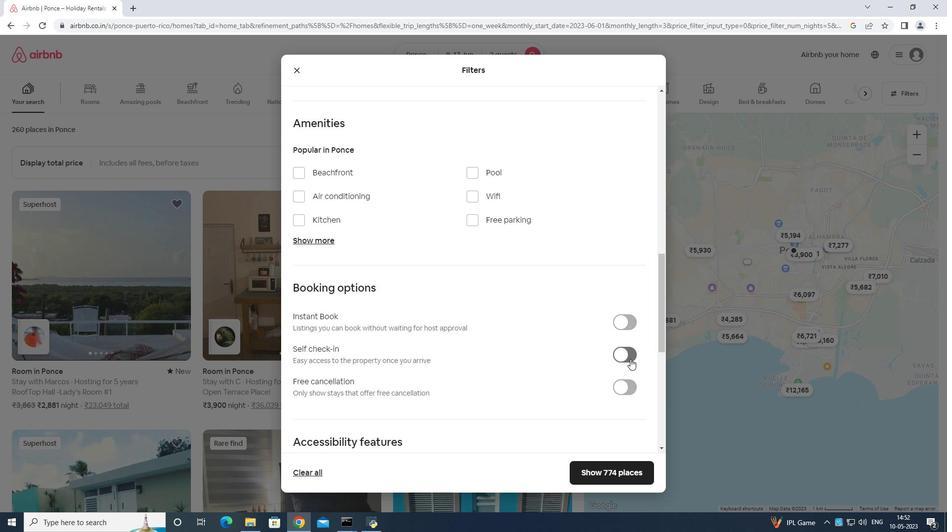 
Action: Mouse pressed left at (630, 358)
Screenshot: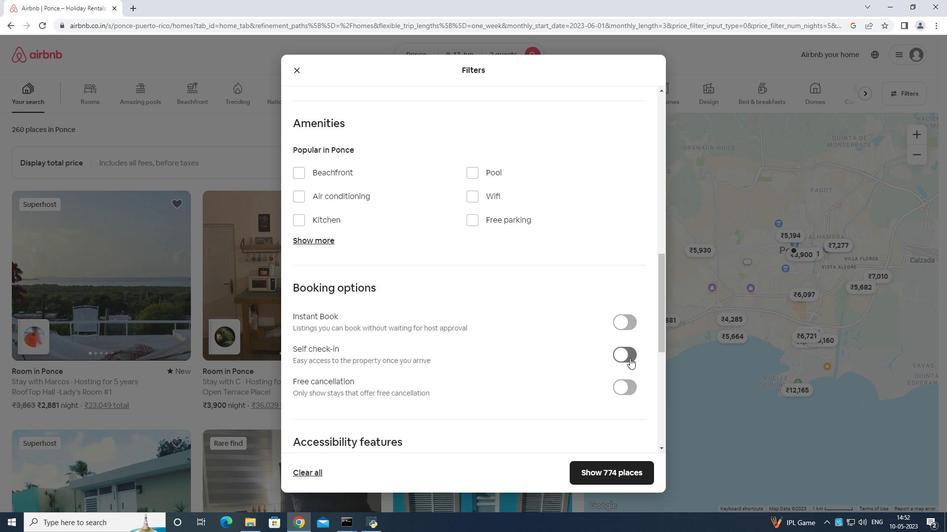
Action: Mouse moved to (630, 356)
Screenshot: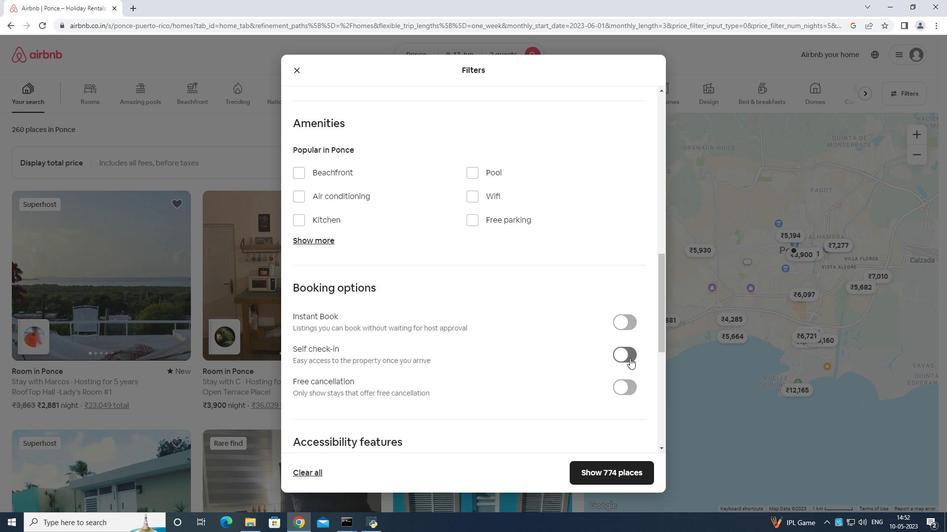 
Action: Mouse scrolled (630, 356) with delta (0, 0)
Screenshot: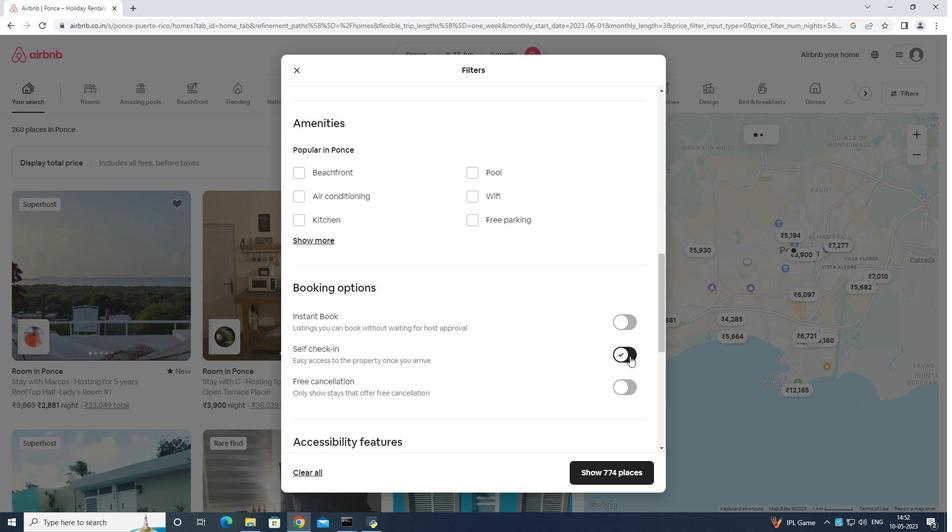 
Action: Mouse scrolled (630, 356) with delta (0, 0)
Screenshot: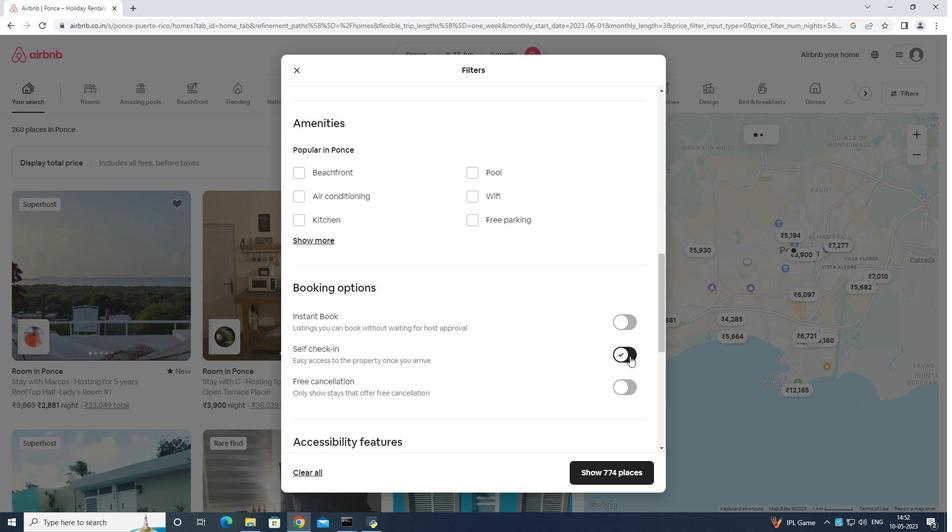 
Action: Mouse scrolled (630, 356) with delta (0, 0)
Screenshot: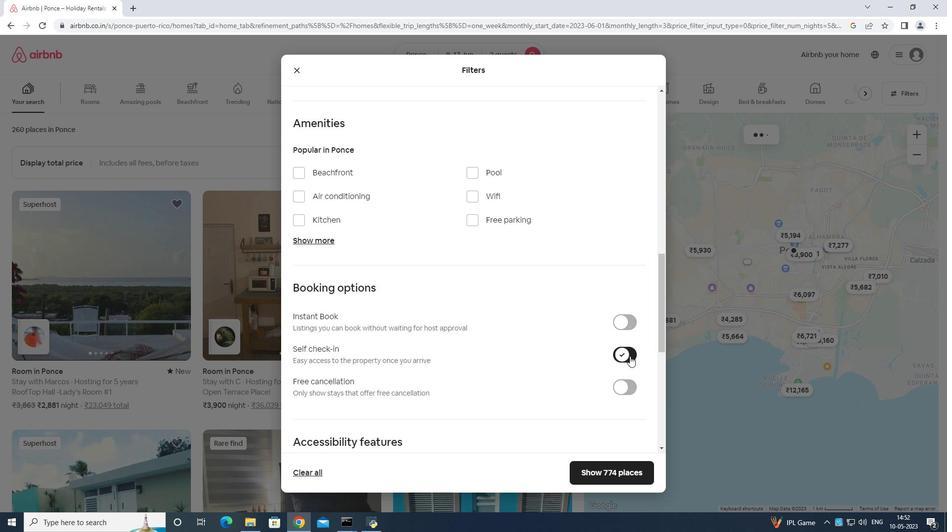 
Action: Mouse scrolled (630, 356) with delta (0, 0)
Screenshot: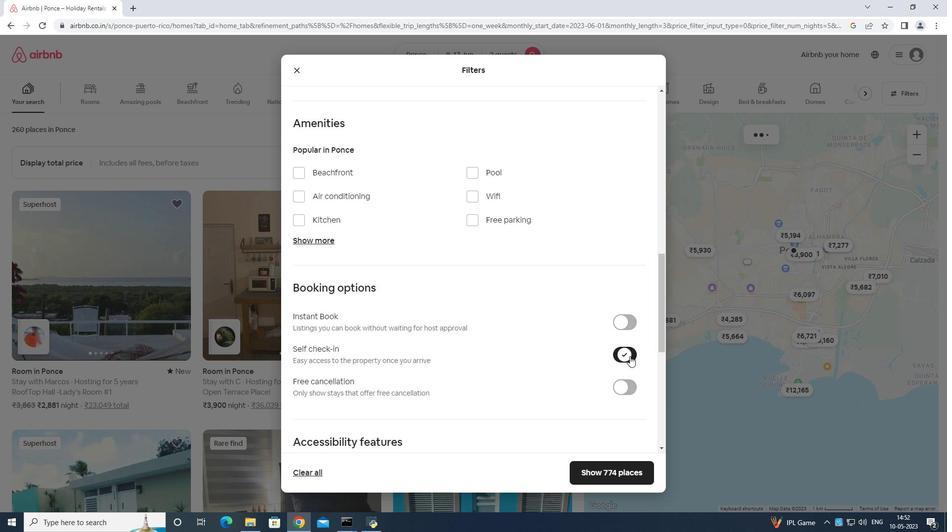 
Action: Mouse scrolled (630, 356) with delta (0, 0)
Screenshot: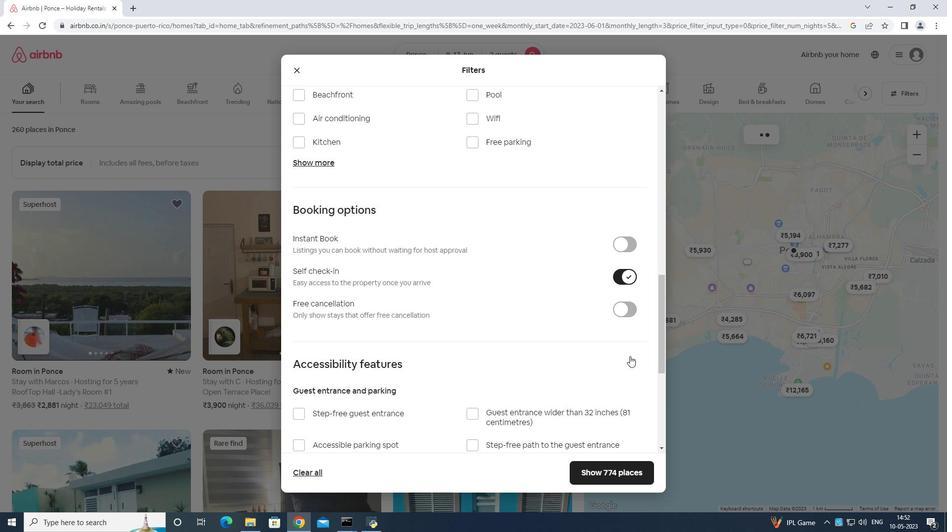 
Action: Mouse scrolled (630, 356) with delta (0, 0)
Screenshot: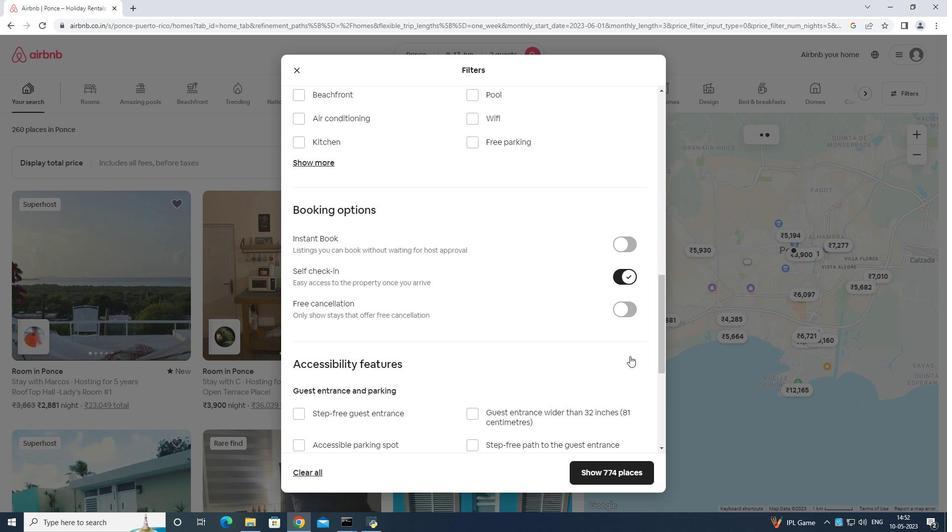 
Action: Mouse scrolled (630, 356) with delta (0, 0)
Screenshot: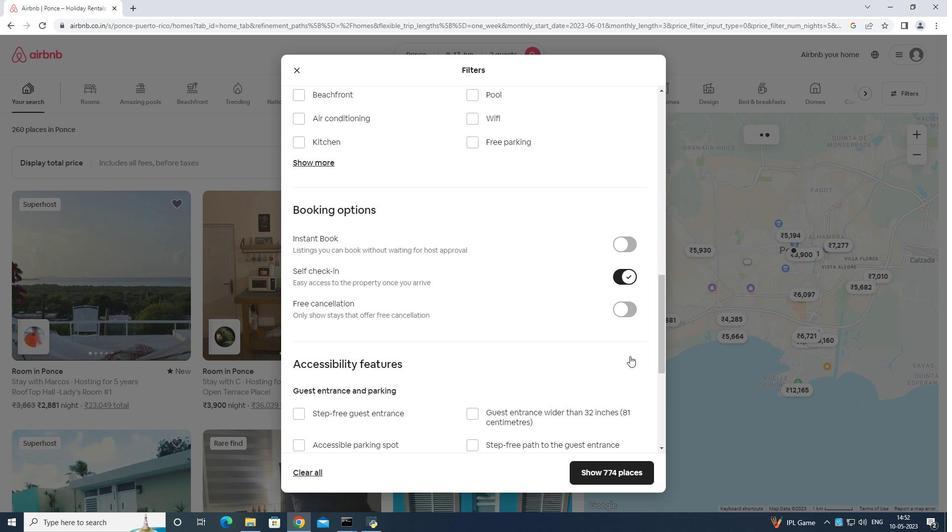 
Action: Mouse scrolled (630, 356) with delta (0, 0)
Screenshot: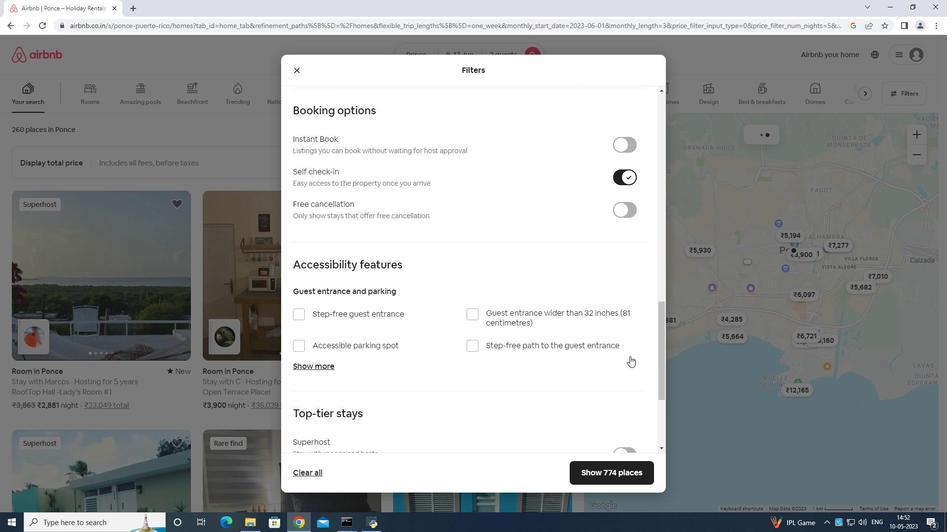 
Action: Mouse moved to (296, 383)
Screenshot: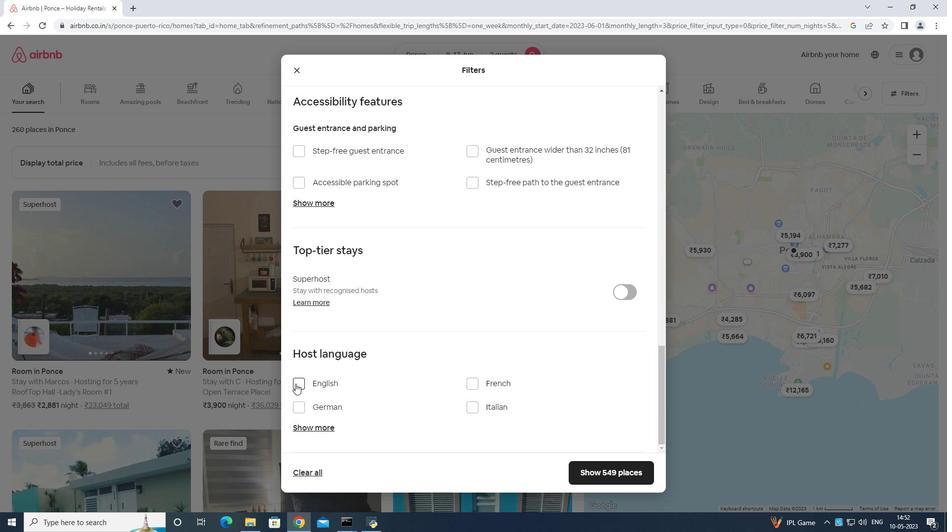 
Action: Mouse pressed left at (296, 383)
Screenshot: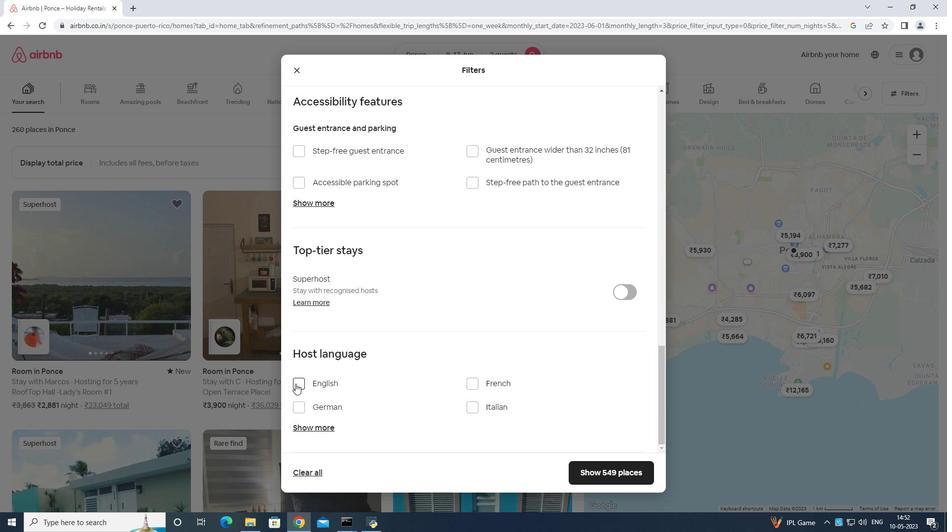 
Action: Mouse moved to (601, 471)
Screenshot: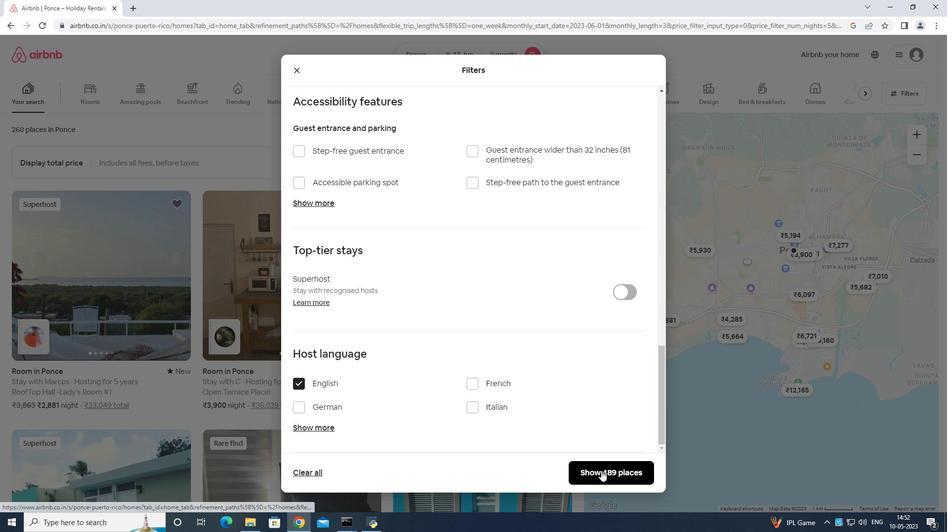 
Action: Mouse pressed left at (601, 471)
Screenshot: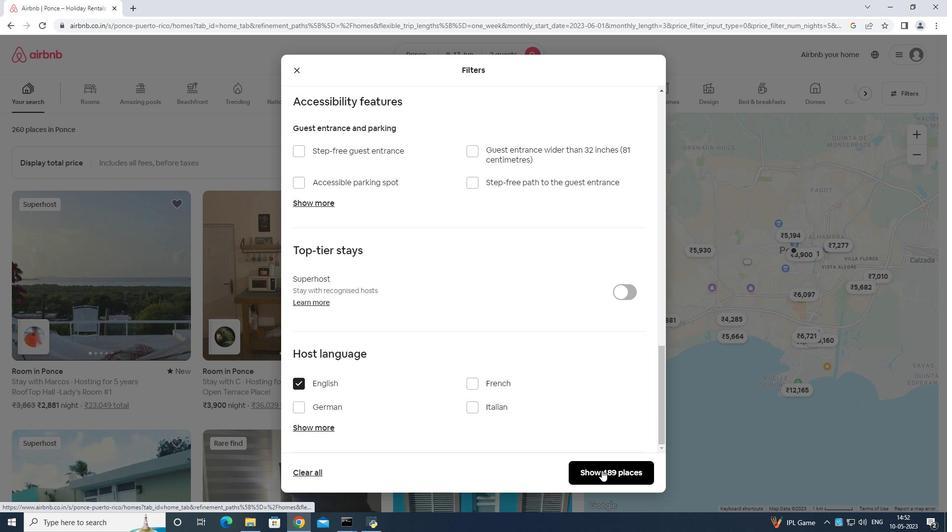 
Action: Mouse moved to (603, 470)
Screenshot: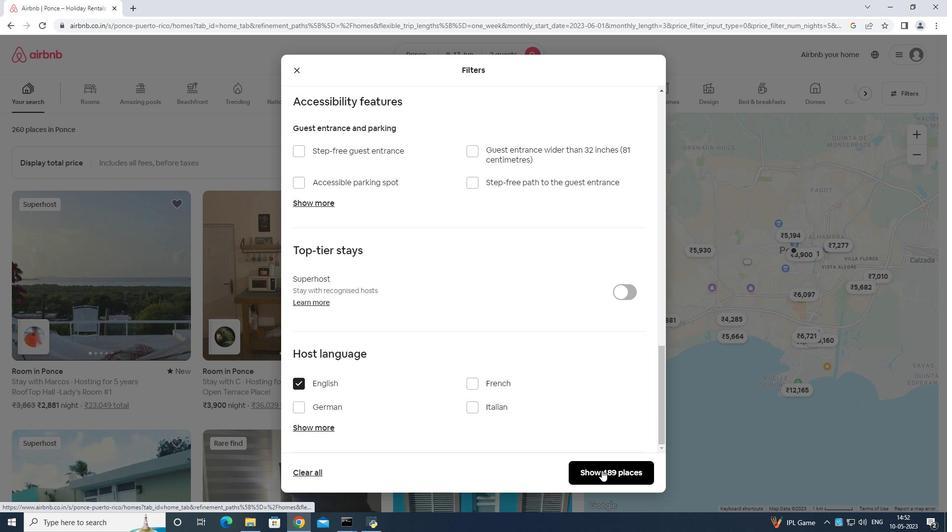
